 Task: Find connections with filter location Quart de Poblet with filter topic #lockdownwith filter profile language French with filter current company Qualcomm with filter school Mgm College Of Engineering & Technology with filter industry Musicians with filter service category SupportTechnical Writing with filter keywords title Teacher
Action: Mouse moved to (494, 61)
Screenshot: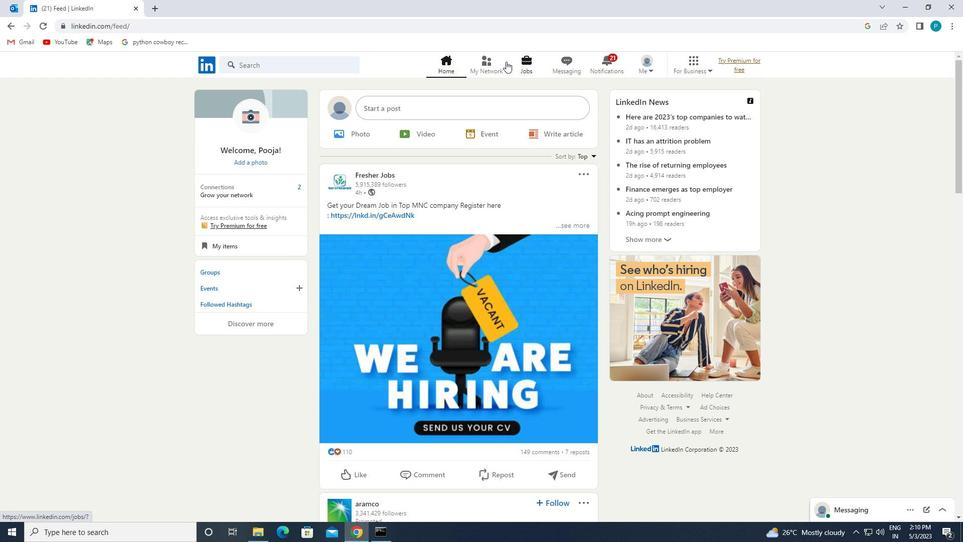 
Action: Mouse pressed left at (494, 61)
Screenshot: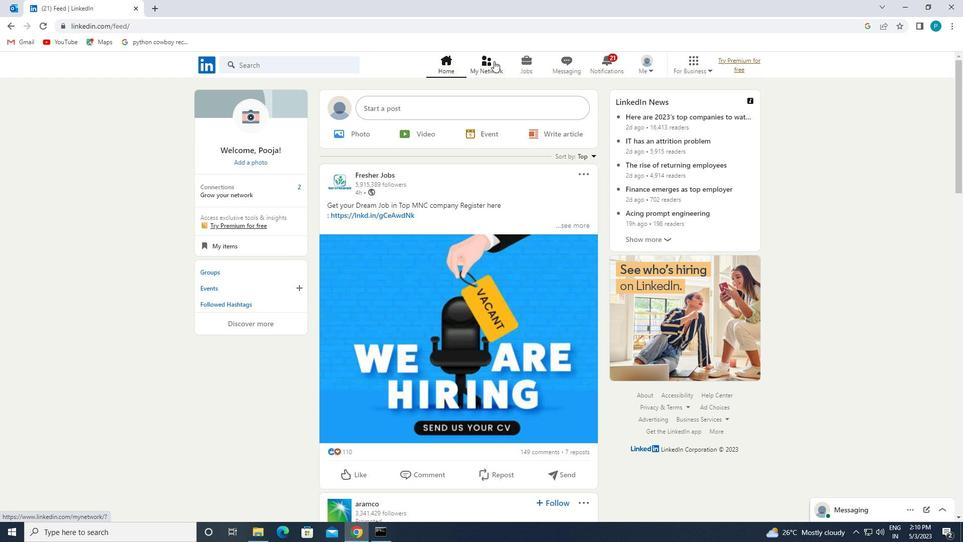 
Action: Mouse moved to (303, 124)
Screenshot: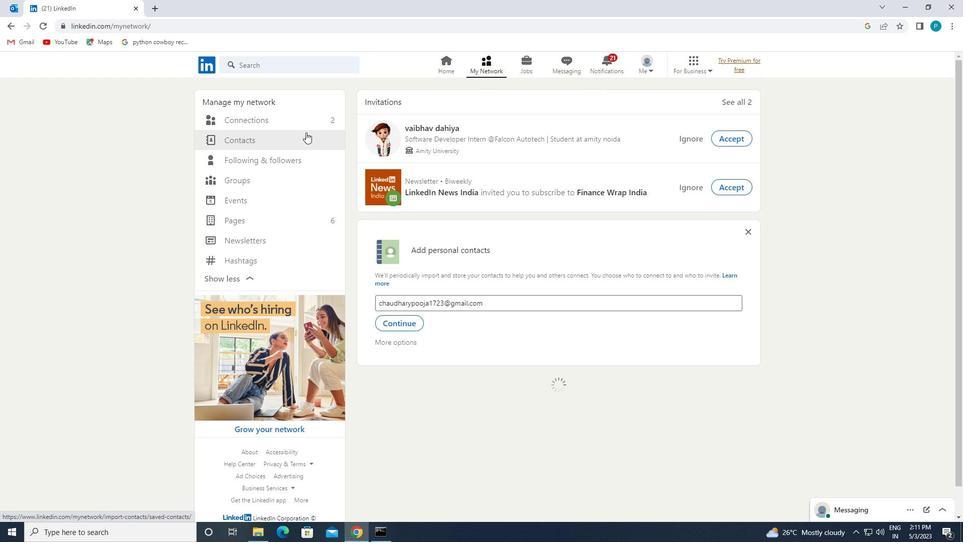
Action: Mouse pressed left at (303, 124)
Screenshot: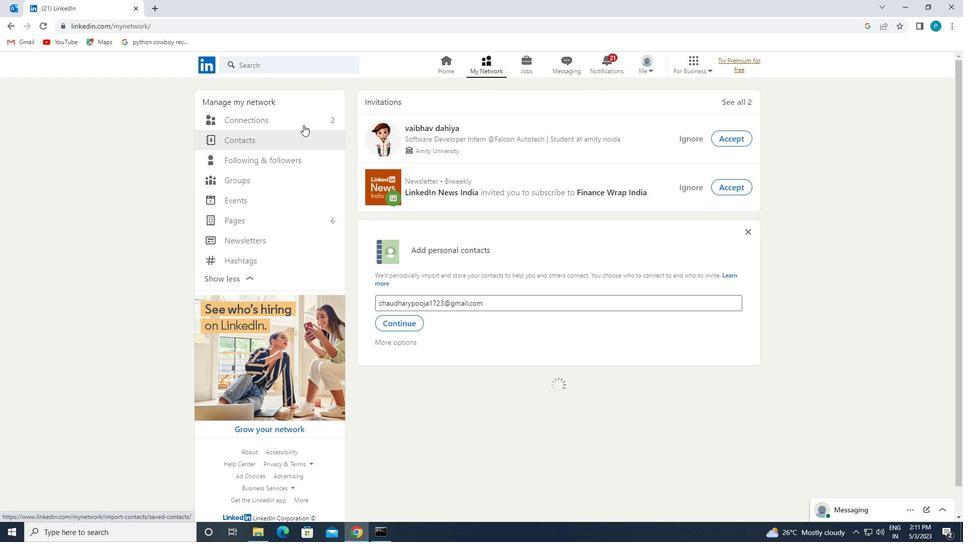 
Action: Mouse moved to (545, 116)
Screenshot: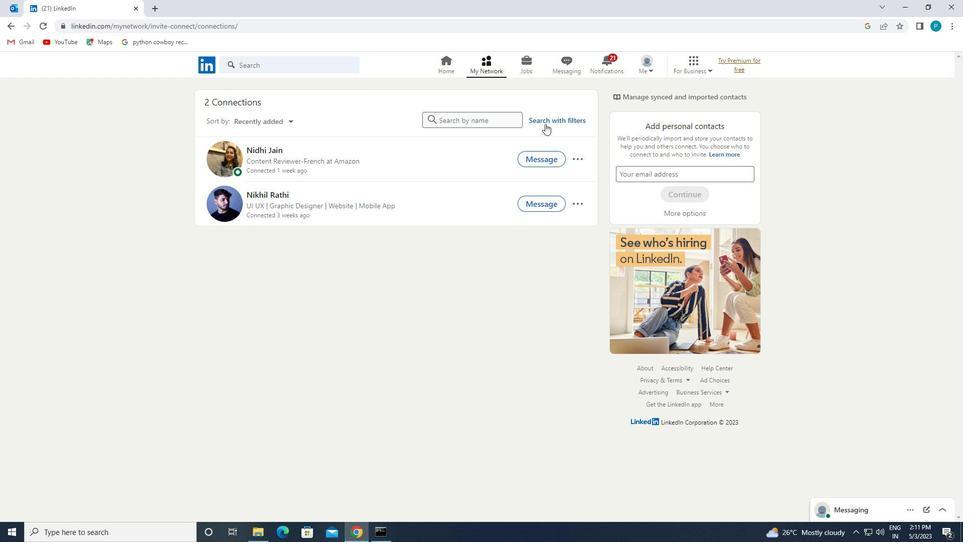 
Action: Mouse pressed left at (545, 116)
Screenshot: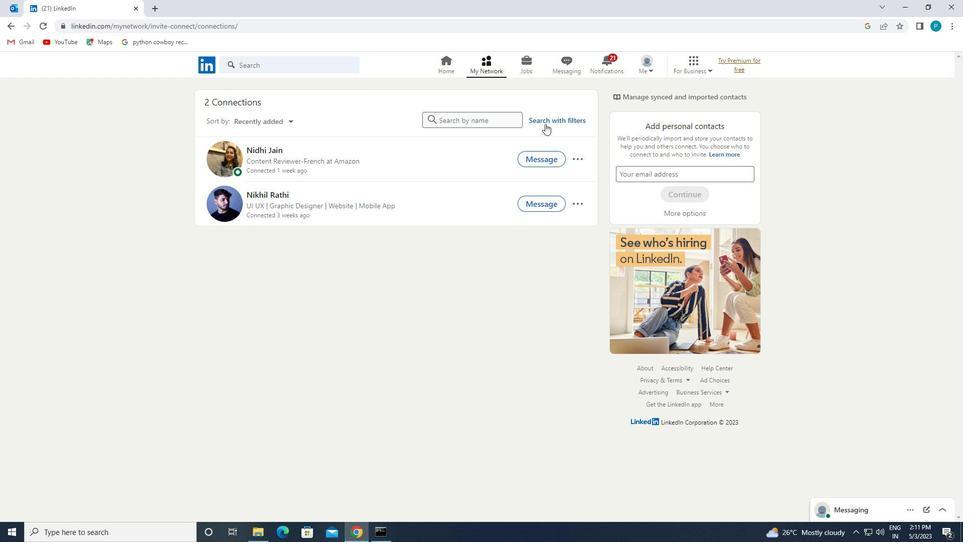 
Action: Mouse moved to (512, 96)
Screenshot: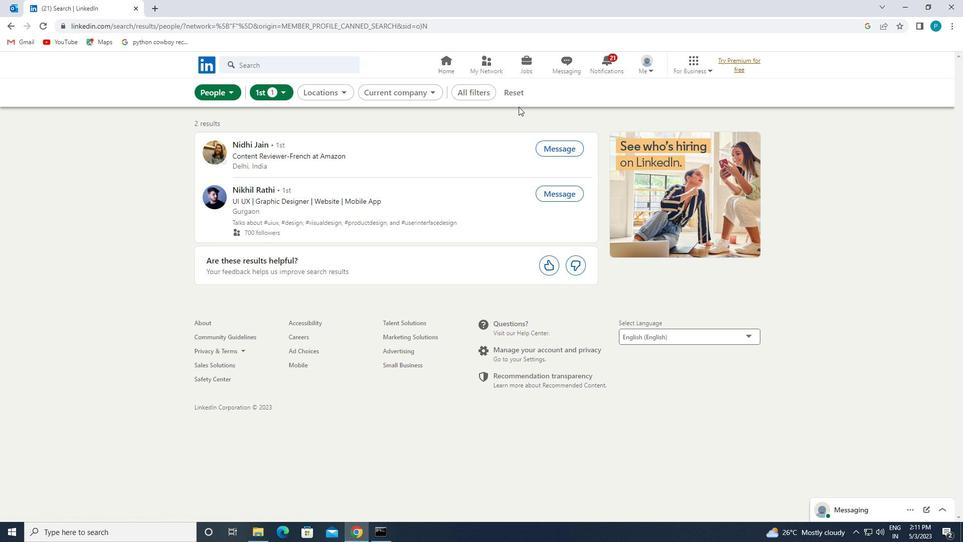 
Action: Mouse pressed left at (512, 96)
Screenshot: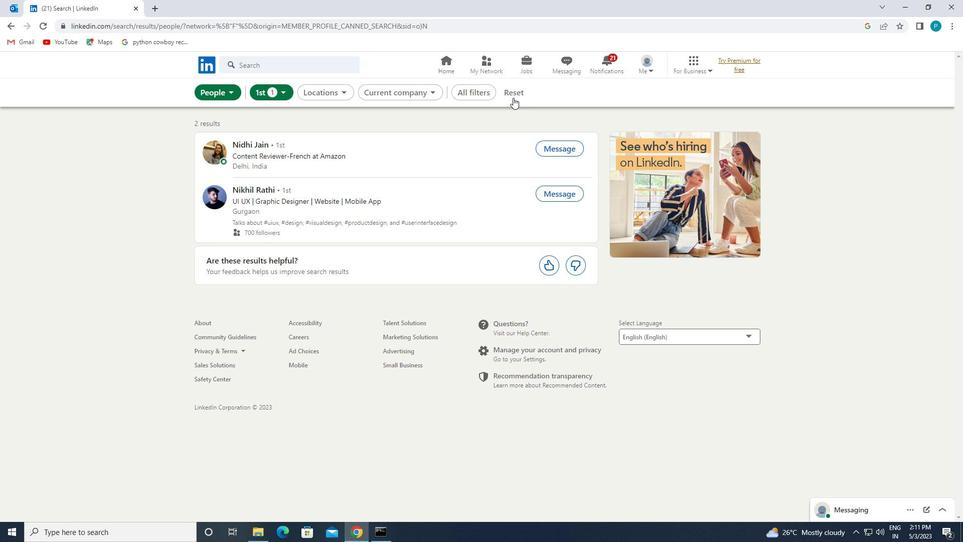 
Action: Mouse moved to (495, 98)
Screenshot: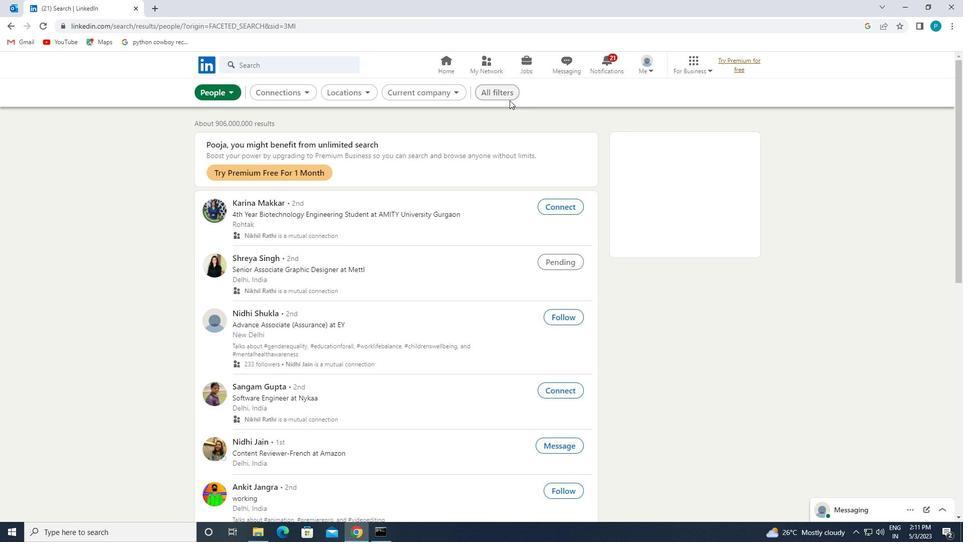 
Action: Mouse pressed left at (495, 98)
Screenshot: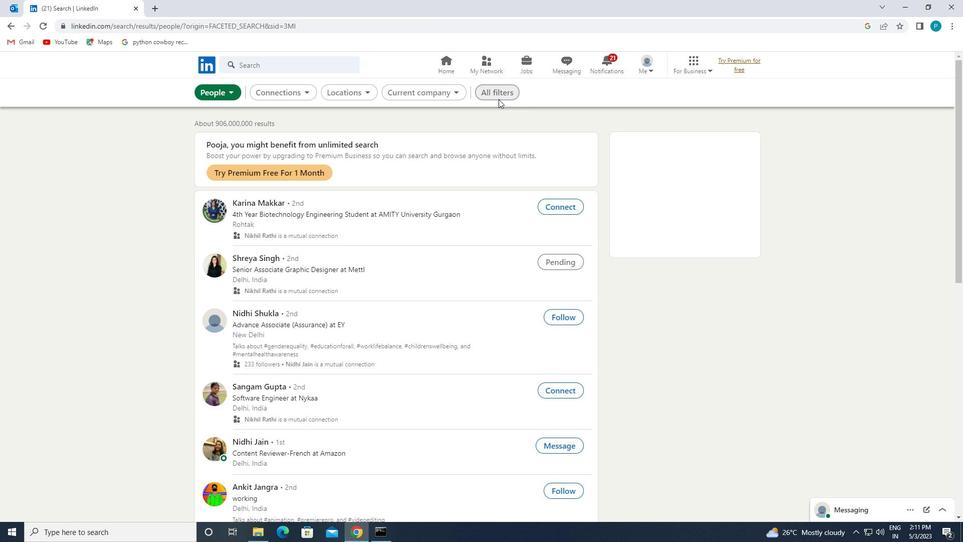 
Action: Mouse moved to (791, 288)
Screenshot: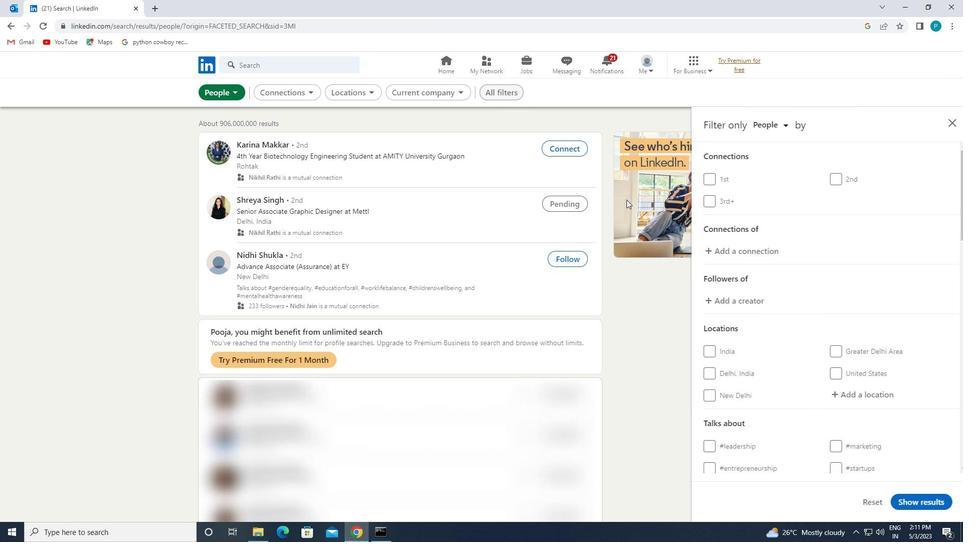 
Action: Mouse scrolled (791, 287) with delta (0, 0)
Screenshot: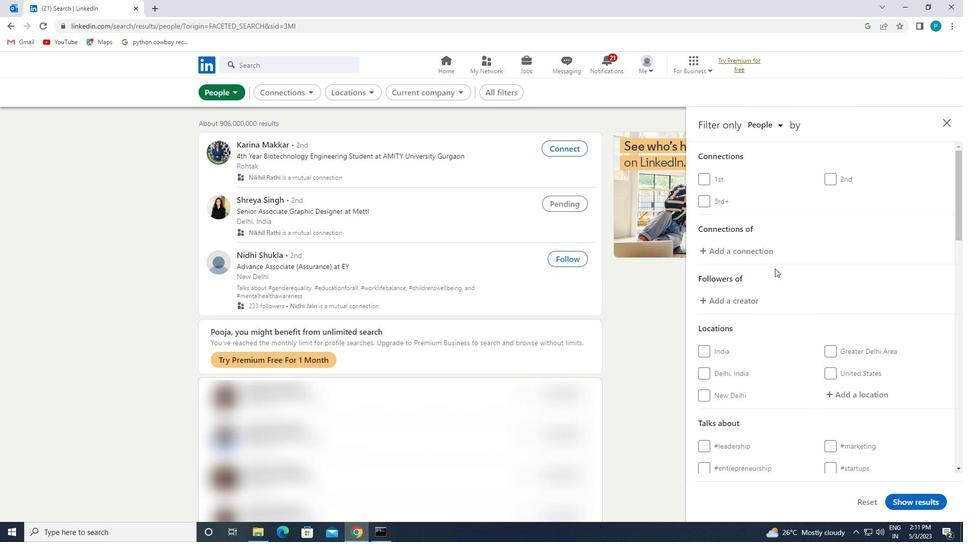 
Action: Mouse scrolled (791, 287) with delta (0, 0)
Screenshot: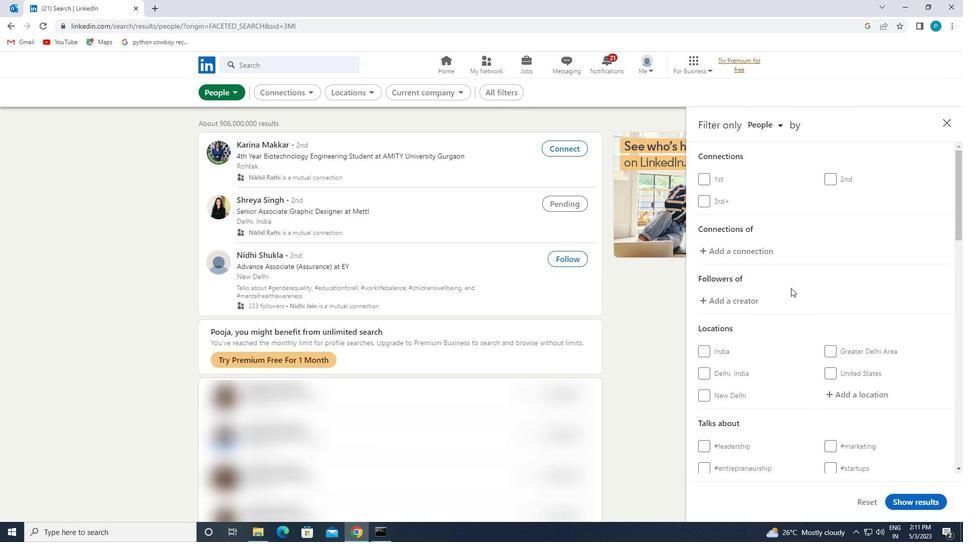 
Action: Mouse moved to (881, 293)
Screenshot: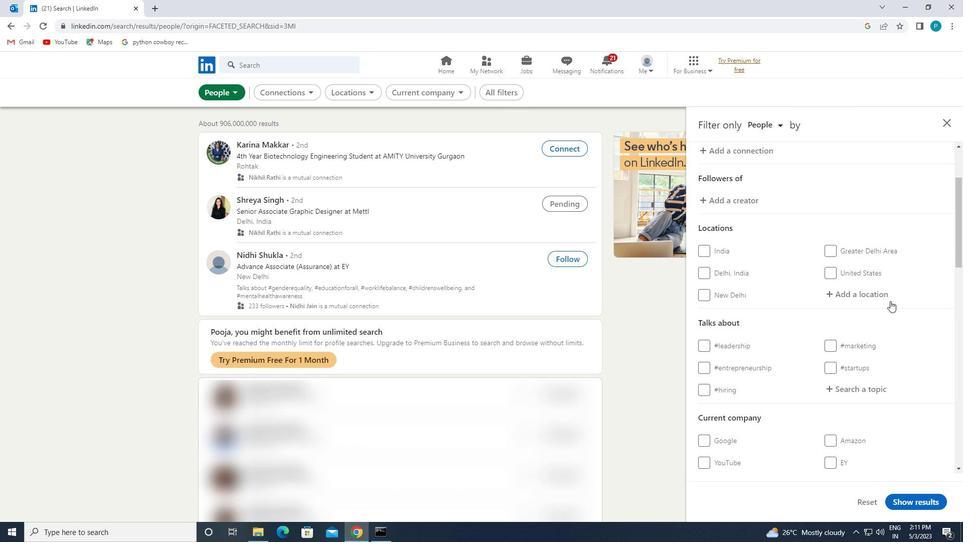 
Action: Mouse pressed left at (881, 293)
Screenshot: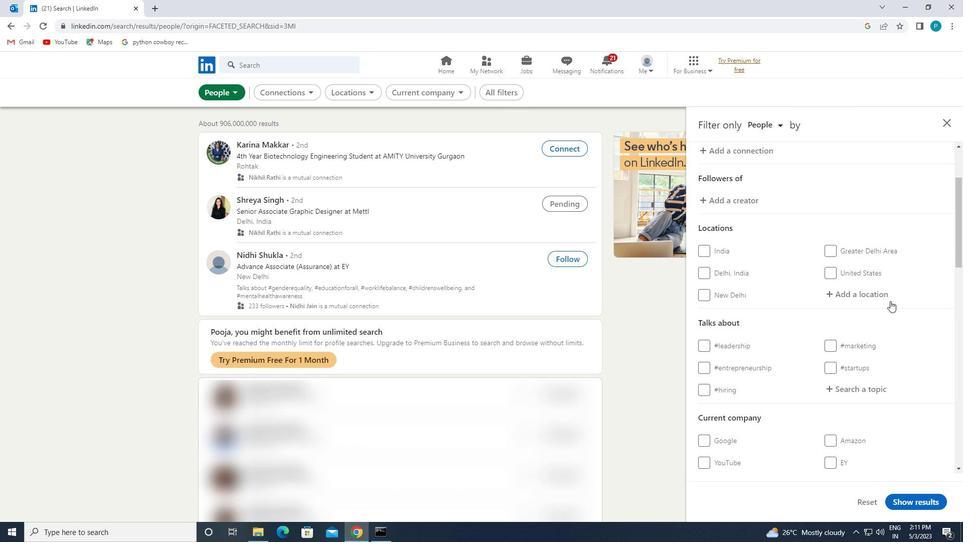 
Action: Mouse moved to (880, 293)
Screenshot: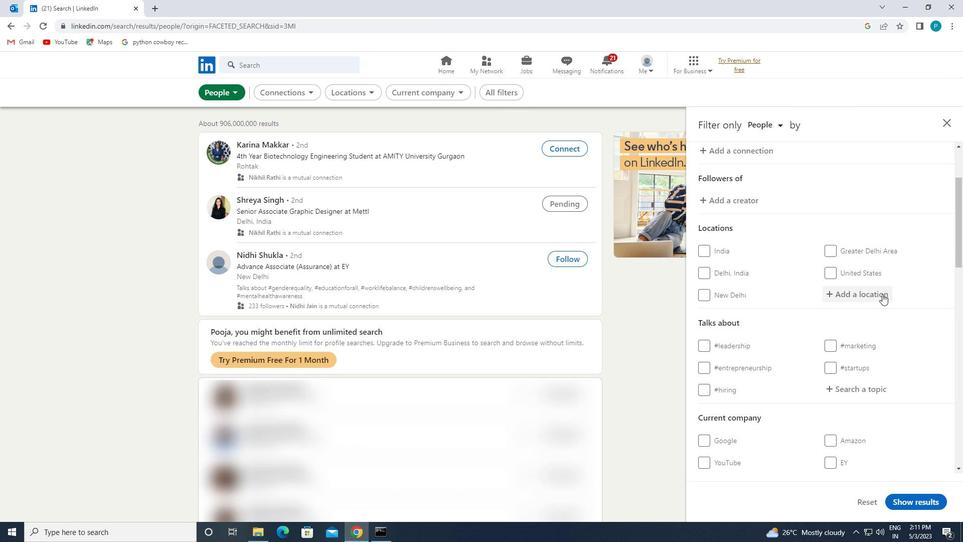 
Action: Key pressed <Key.caps_lock>q<Key.caps_lock>uart<Key.space>de<Key.space>p<Key.backspace><Key.caps_lock>p<Key.caps_lock>oblet<Key.enter>
Screenshot: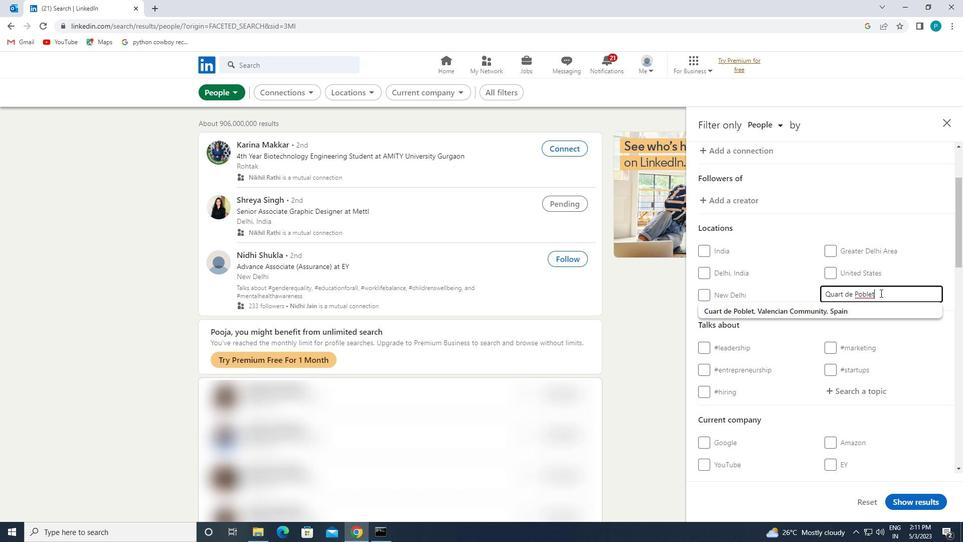
Action: Mouse moved to (876, 291)
Screenshot: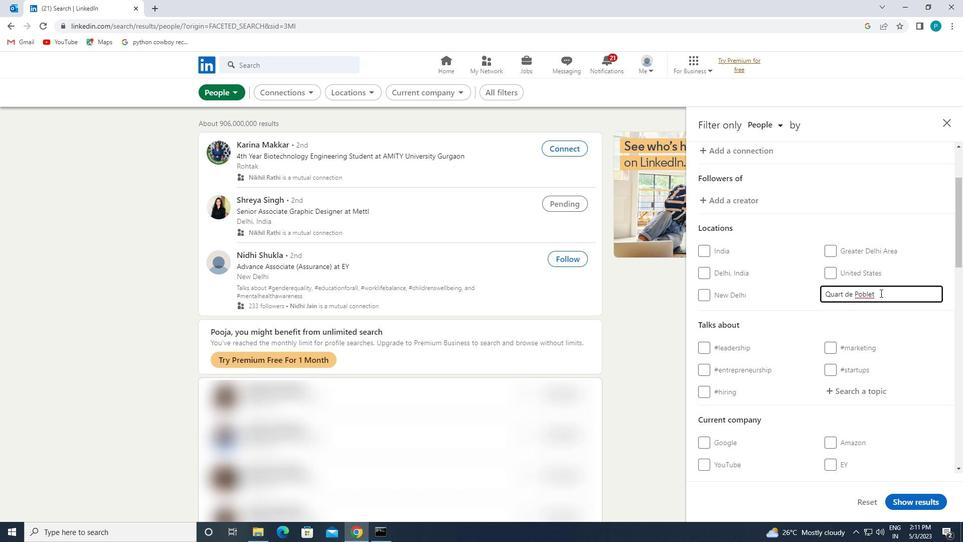 
Action: Mouse scrolled (876, 291) with delta (0, 0)
Screenshot: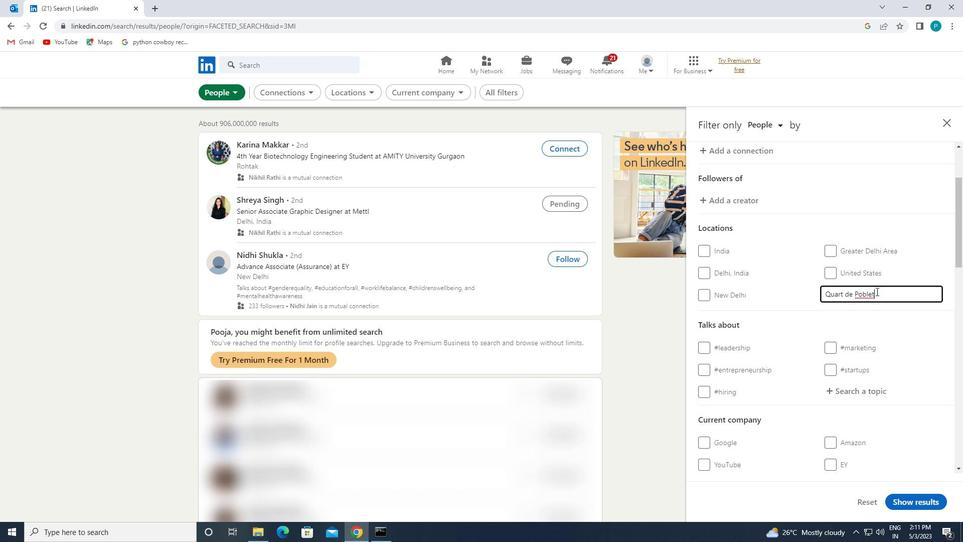 
Action: Mouse moved to (867, 348)
Screenshot: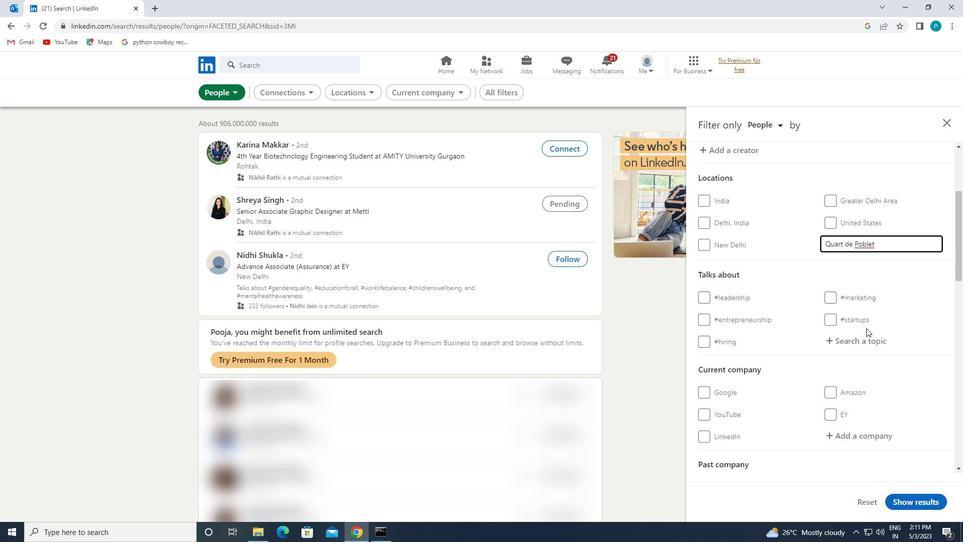 
Action: Mouse pressed left at (867, 348)
Screenshot: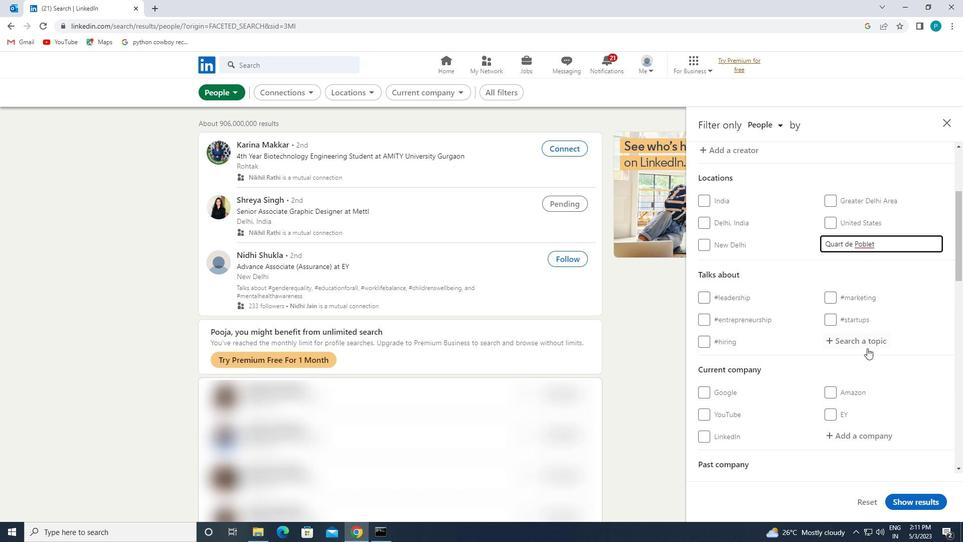 
Action: Key pressed <Key.shift><Key.shift><Key.shift>#LOCKDOWN
Screenshot: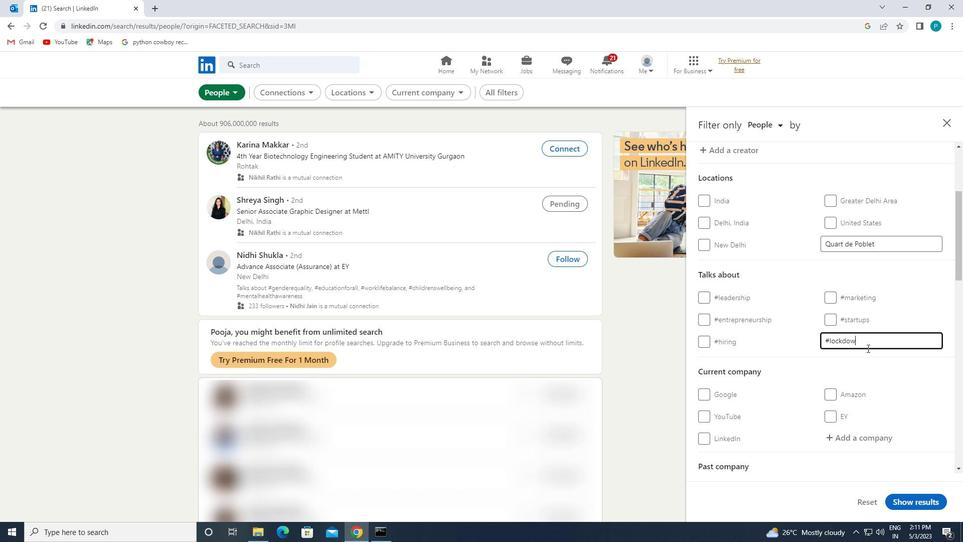 
Action: Mouse moved to (916, 380)
Screenshot: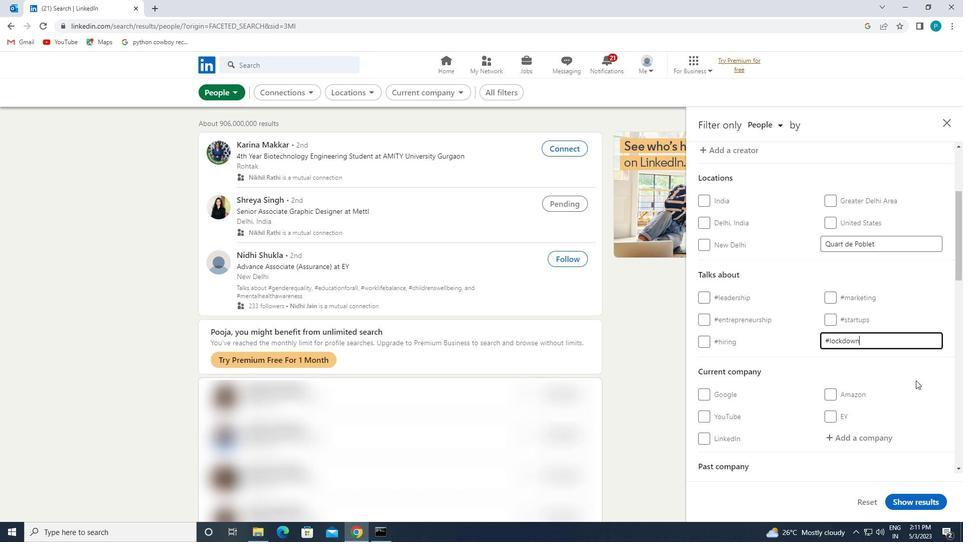 
Action: Mouse scrolled (916, 379) with delta (0, 0)
Screenshot: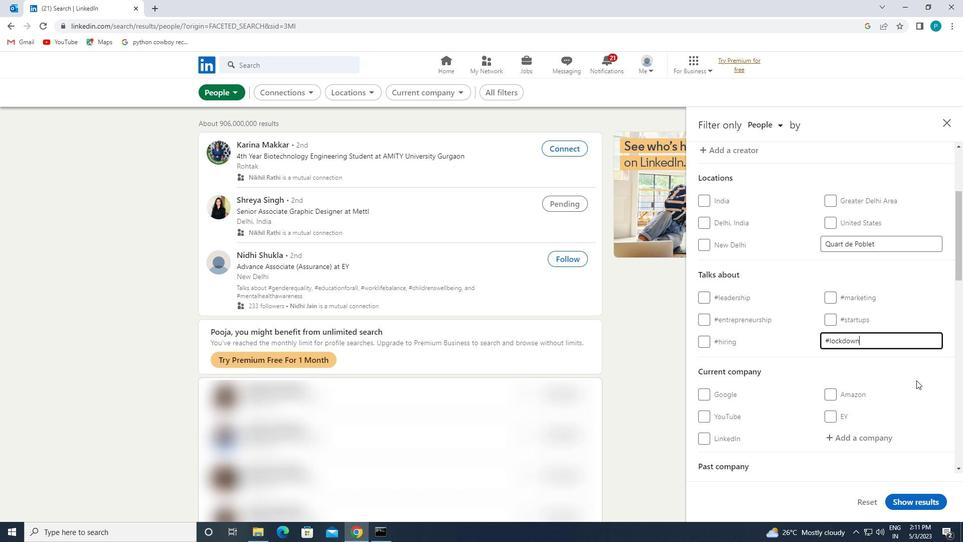 
Action: Mouse scrolled (916, 379) with delta (0, 0)
Screenshot: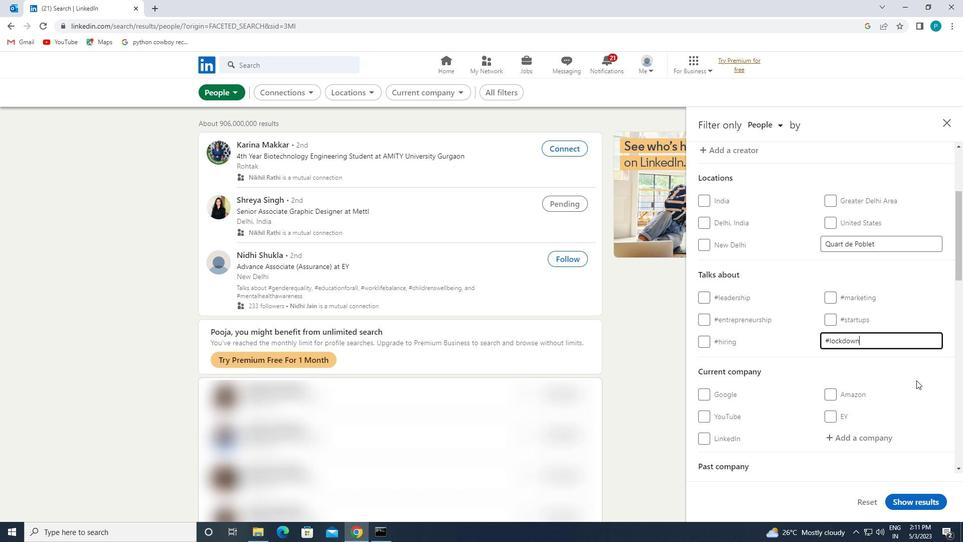 
Action: Mouse scrolled (916, 379) with delta (0, 0)
Screenshot: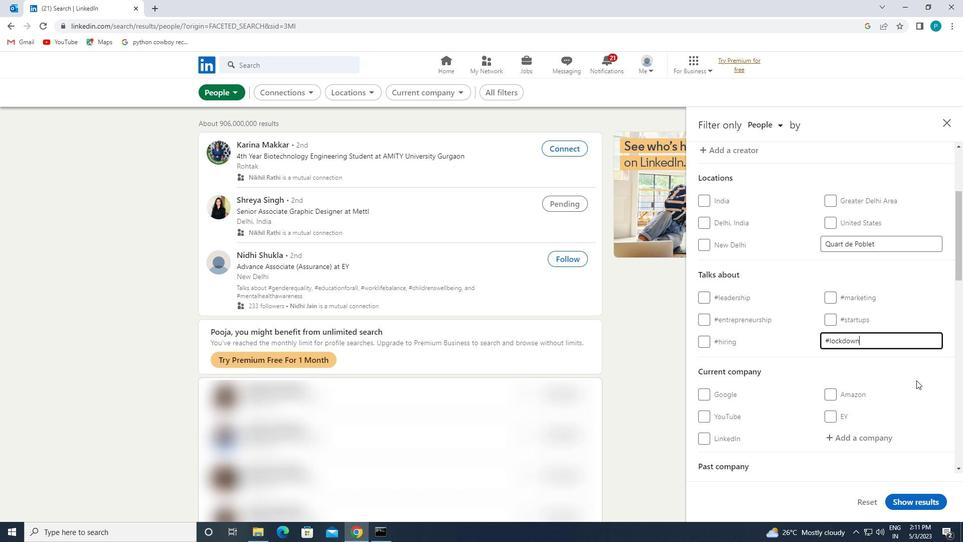 
Action: Mouse scrolled (916, 379) with delta (0, 0)
Screenshot: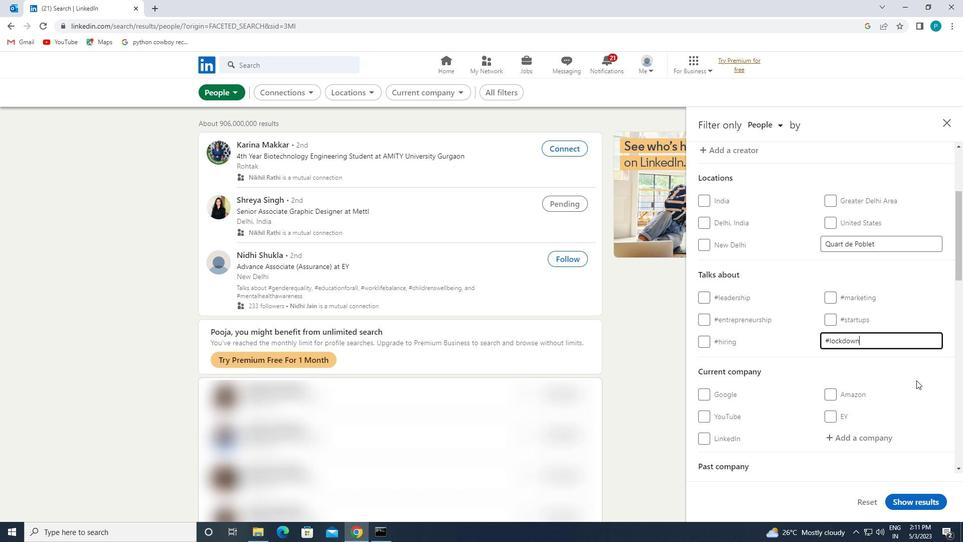 
Action: Mouse moved to (915, 379)
Screenshot: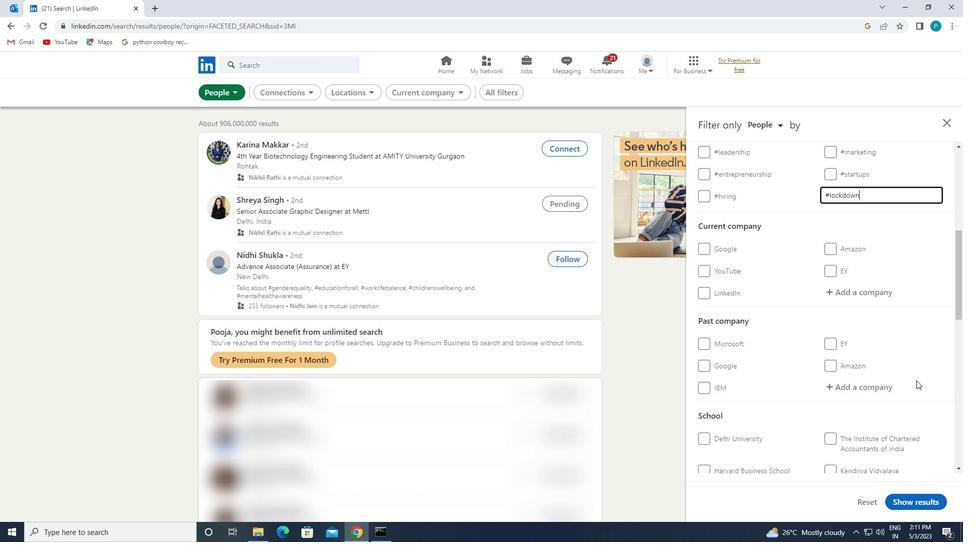 
Action: Mouse scrolled (915, 378) with delta (0, 0)
Screenshot: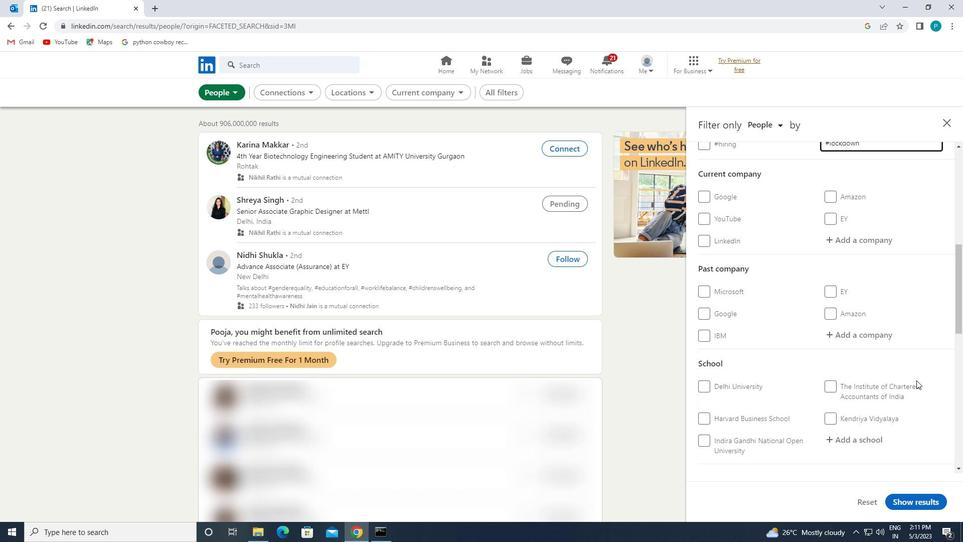 
Action: Mouse scrolled (915, 378) with delta (0, 0)
Screenshot: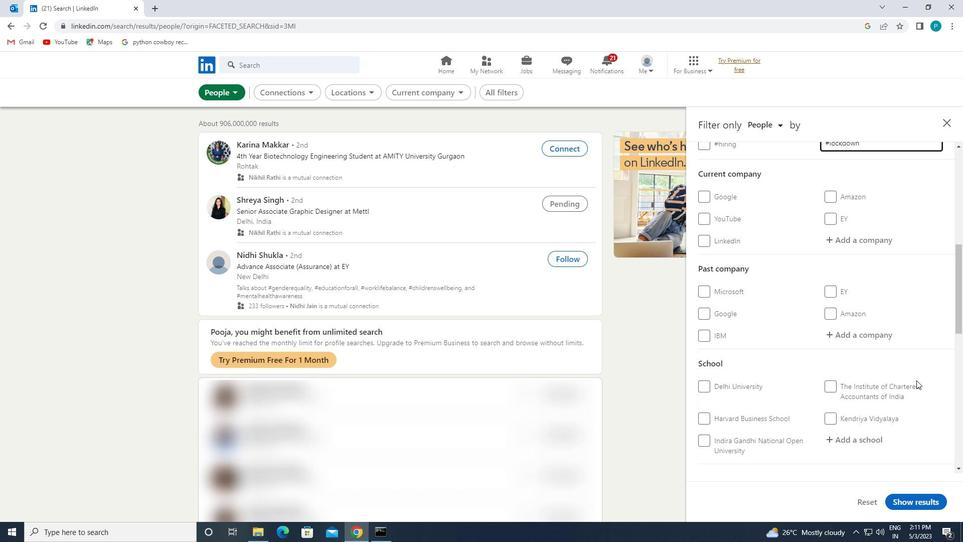
Action: Mouse scrolled (915, 378) with delta (0, 0)
Screenshot: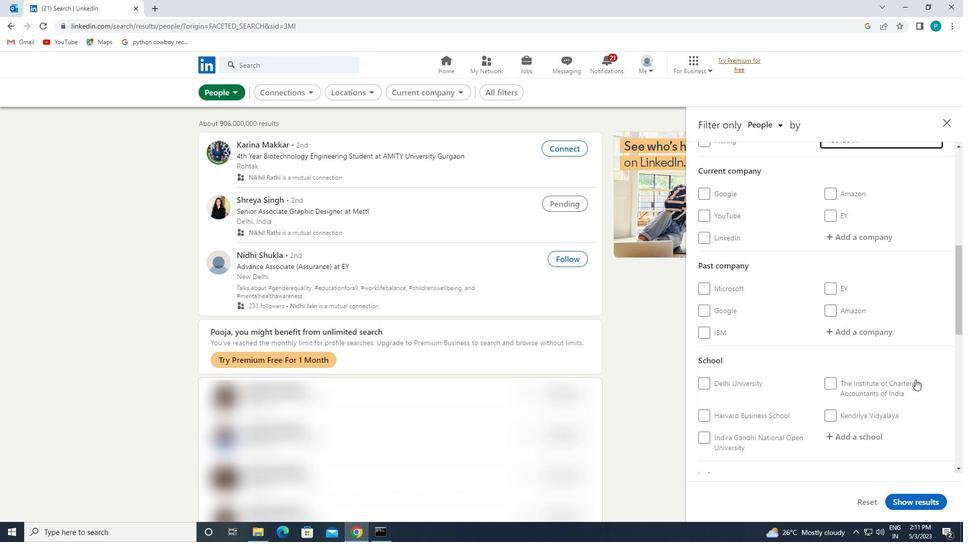 
Action: Mouse scrolled (915, 378) with delta (0, 0)
Screenshot: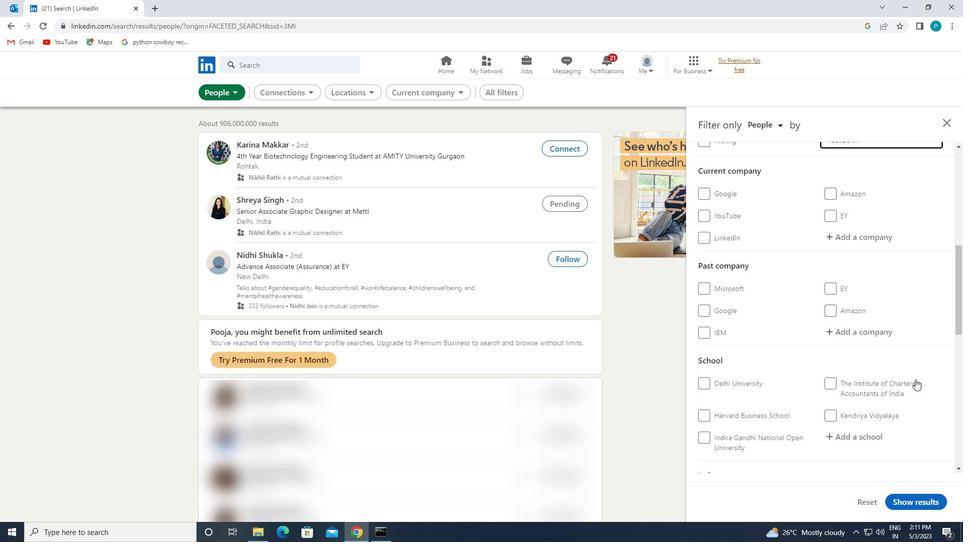 
Action: Mouse moved to (872, 357)
Screenshot: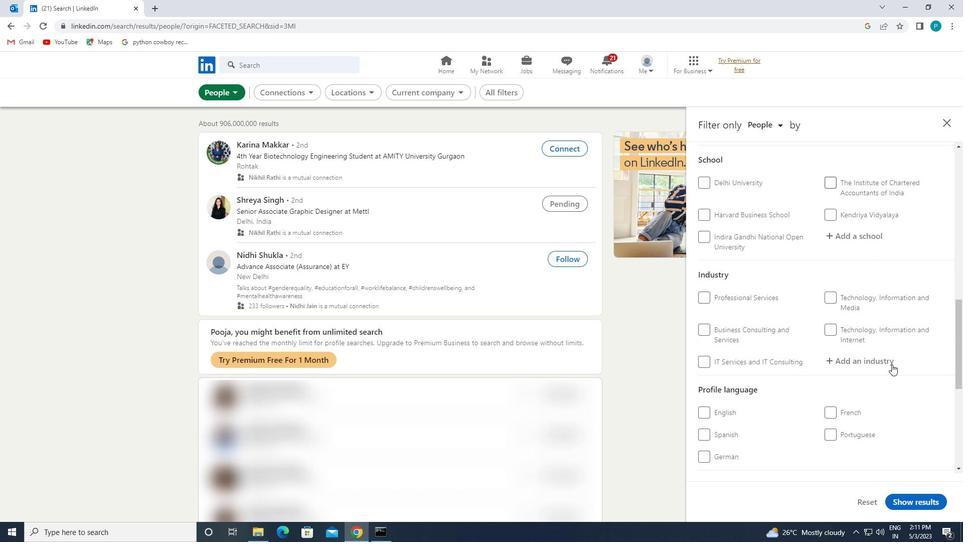 
Action: Mouse scrolled (872, 356) with delta (0, 0)
Screenshot: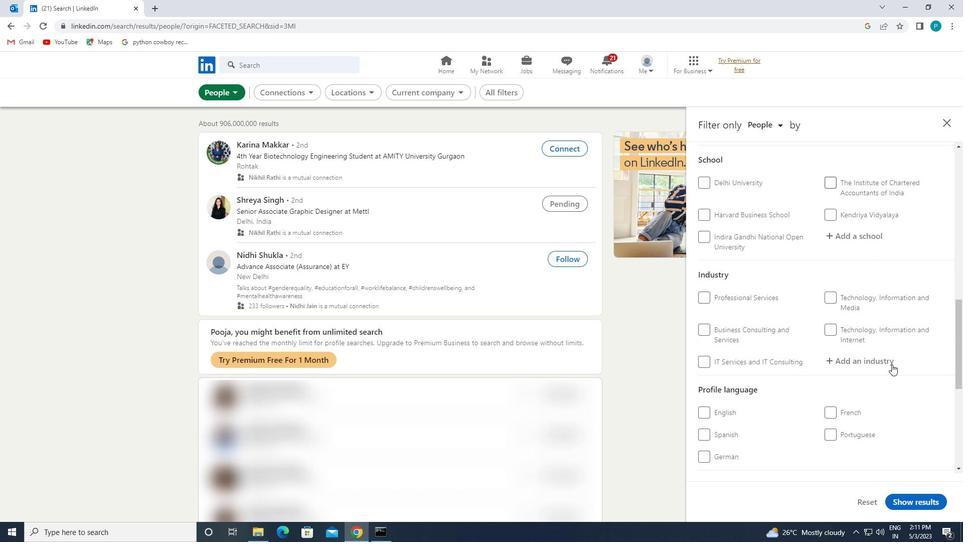 
Action: Mouse moved to (841, 366)
Screenshot: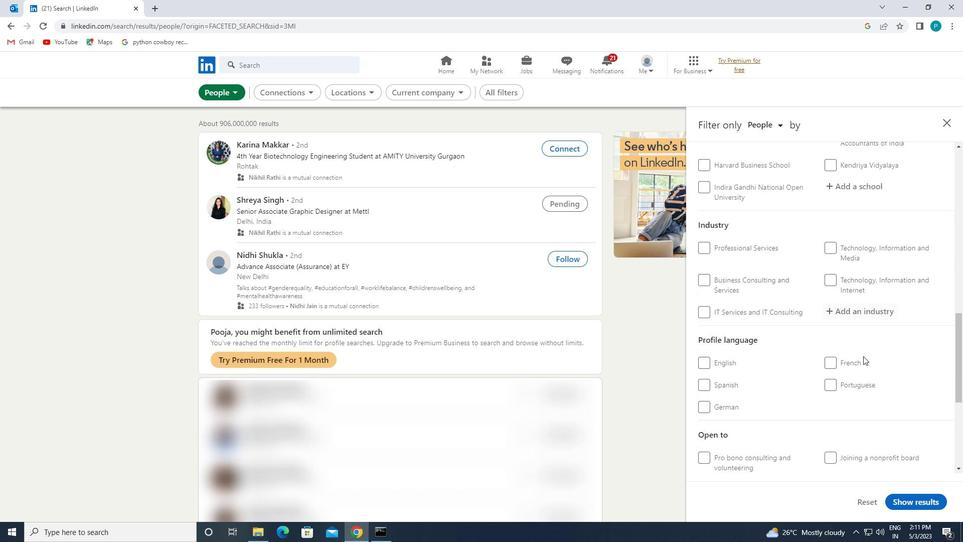 
Action: Mouse pressed left at (841, 366)
Screenshot: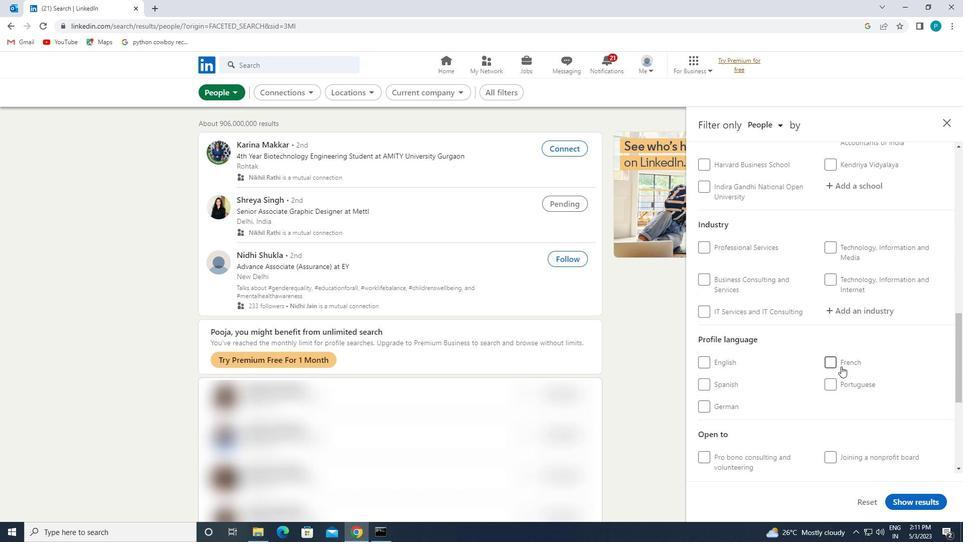 
Action: Mouse moved to (939, 337)
Screenshot: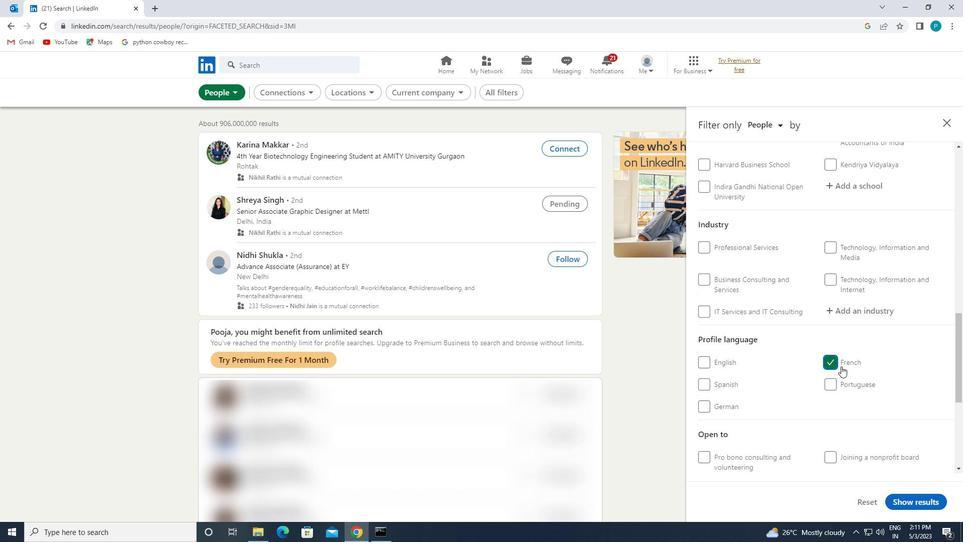 
Action: Mouse scrolled (939, 337) with delta (0, 0)
Screenshot: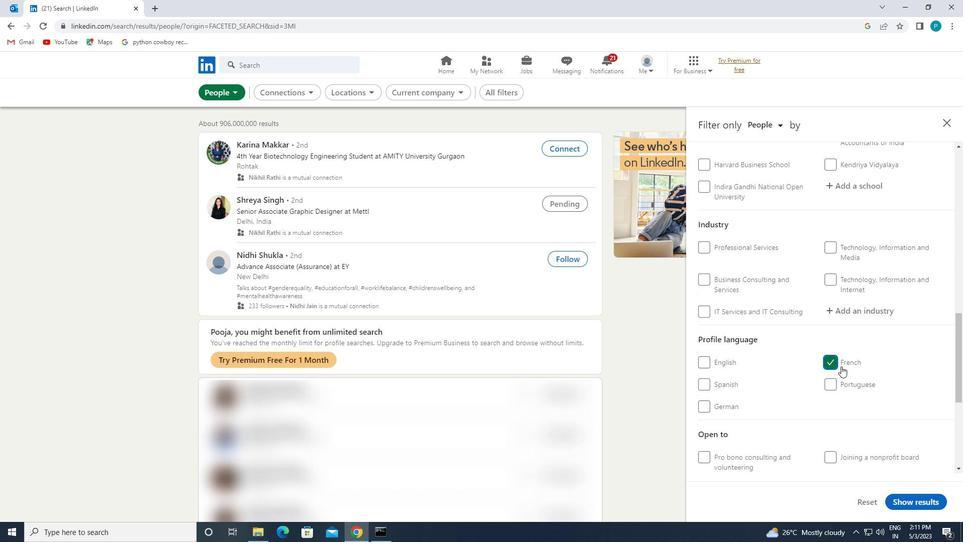 
Action: Mouse scrolled (939, 337) with delta (0, 0)
Screenshot: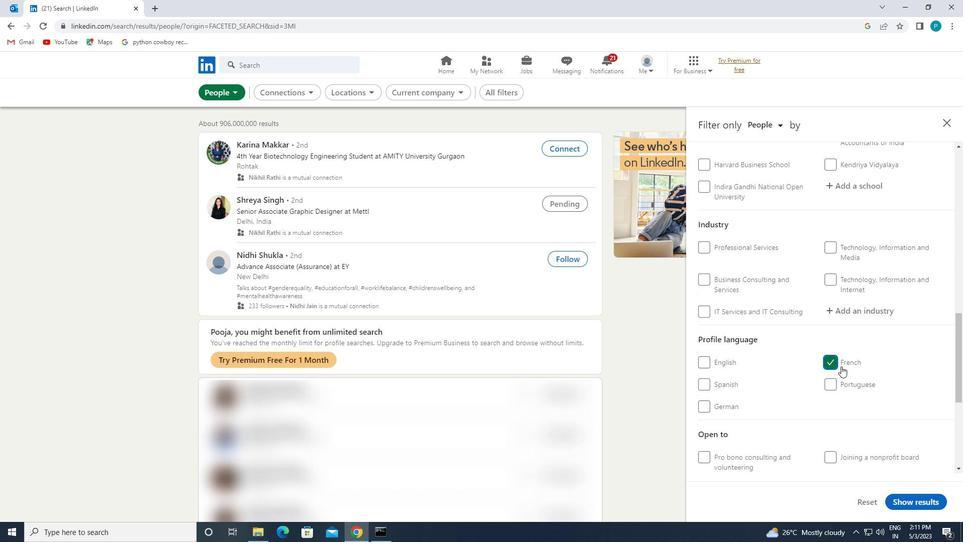 
Action: Mouse moved to (939, 336)
Screenshot: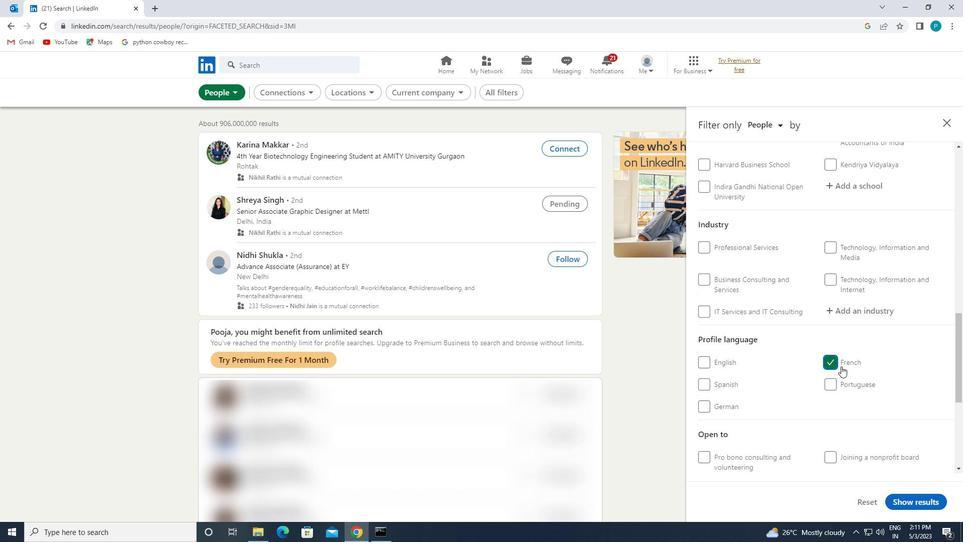 
Action: Mouse scrolled (939, 337) with delta (0, 0)
Screenshot: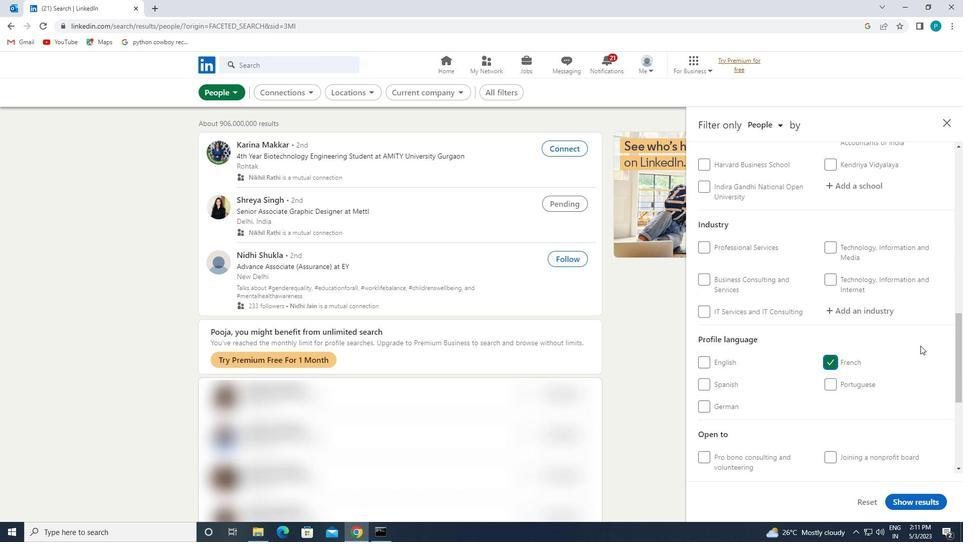 
Action: Mouse scrolled (939, 337) with delta (0, 0)
Screenshot: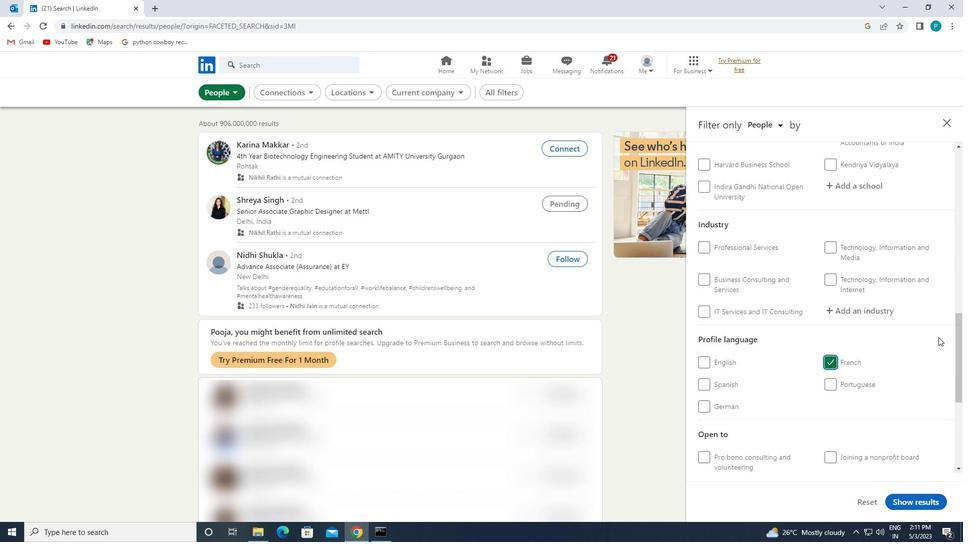 
Action: Mouse moved to (913, 318)
Screenshot: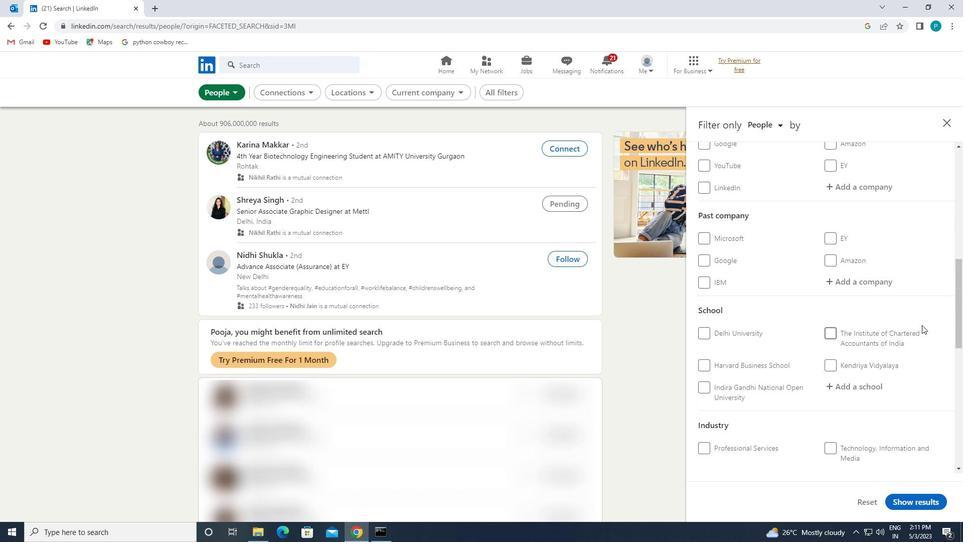 
Action: Mouse scrolled (913, 318) with delta (0, 0)
Screenshot: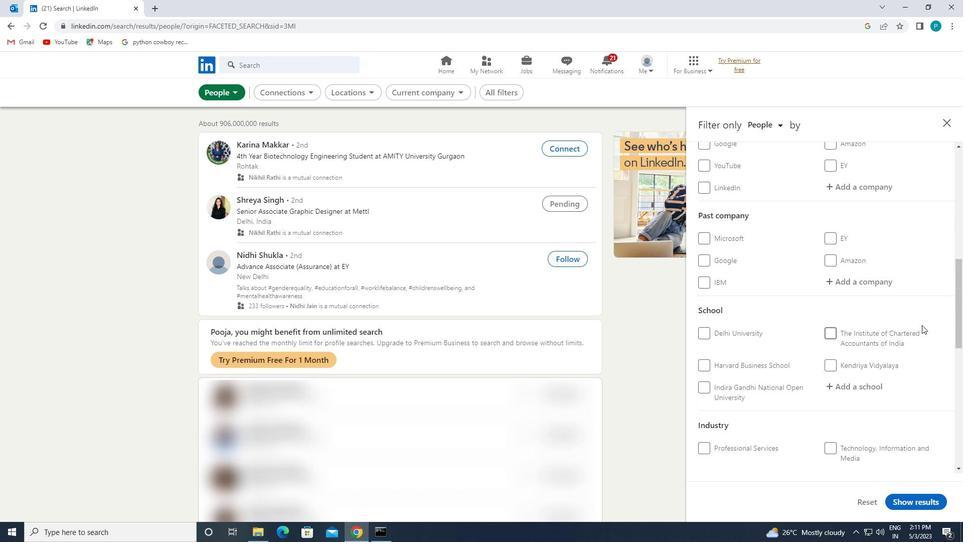 
Action: Mouse moved to (912, 318)
Screenshot: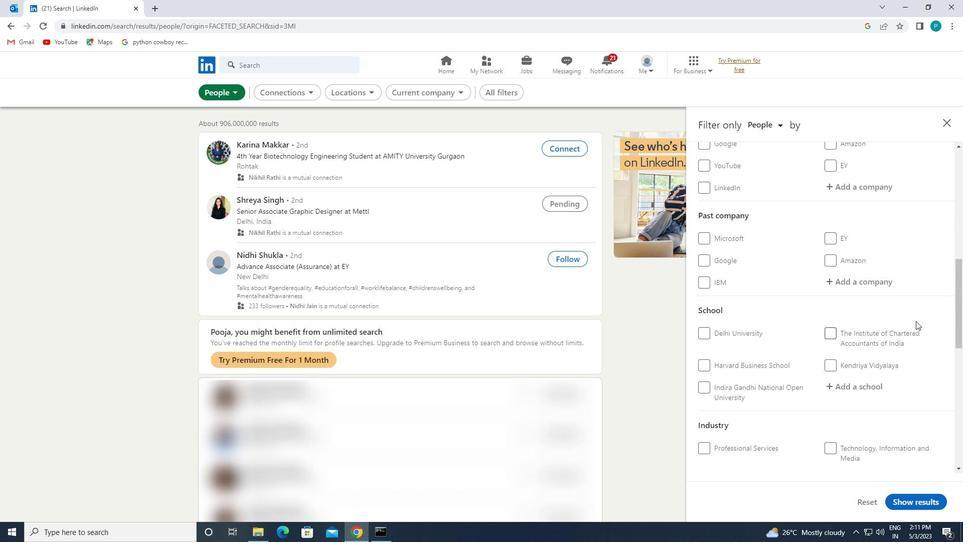 
Action: Mouse scrolled (912, 318) with delta (0, 0)
Screenshot: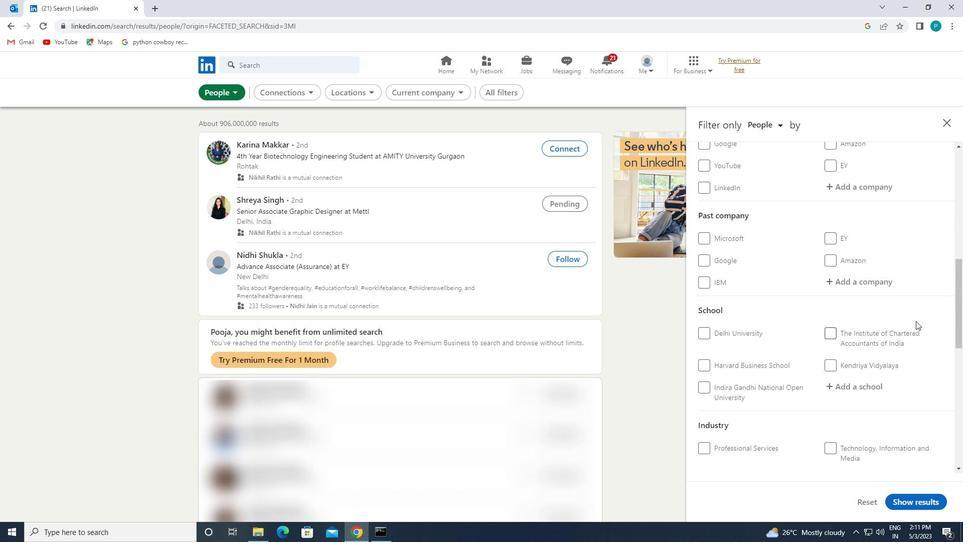 
Action: Mouse moved to (882, 291)
Screenshot: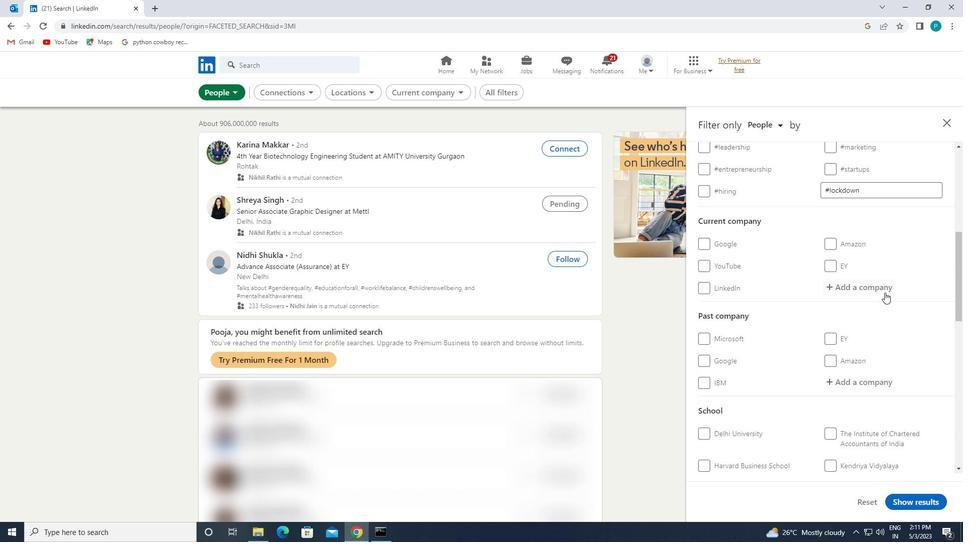 
Action: Mouse pressed left at (882, 291)
Screenshot: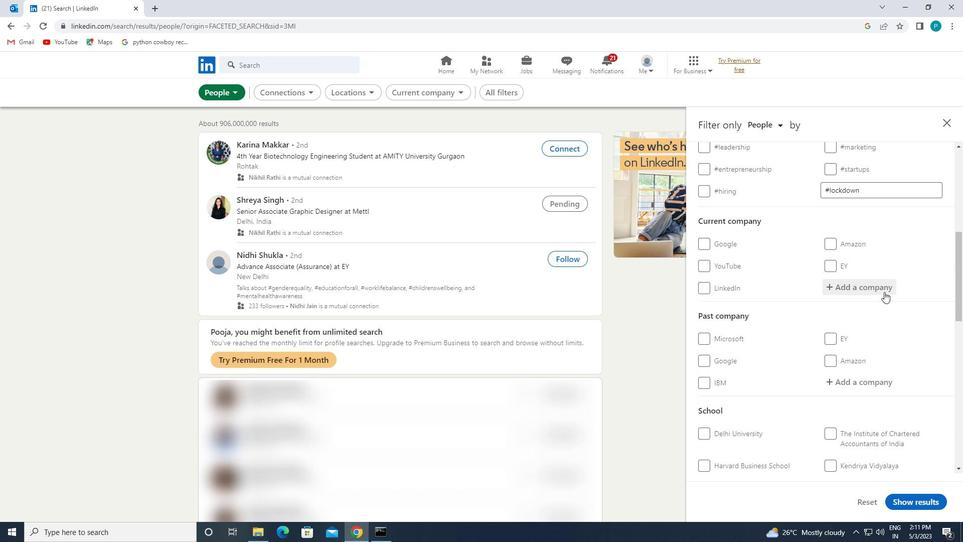 
Action: Key pressed <Key.caps_lock>Q<Key.caps_lock>
Screenshot: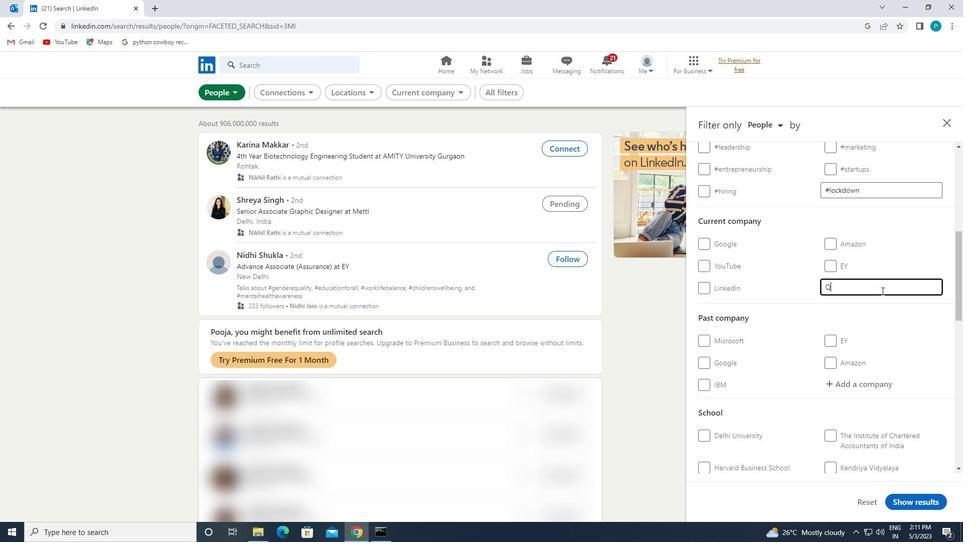 
Action: Mouse moved to (828, 327)
Screenshot: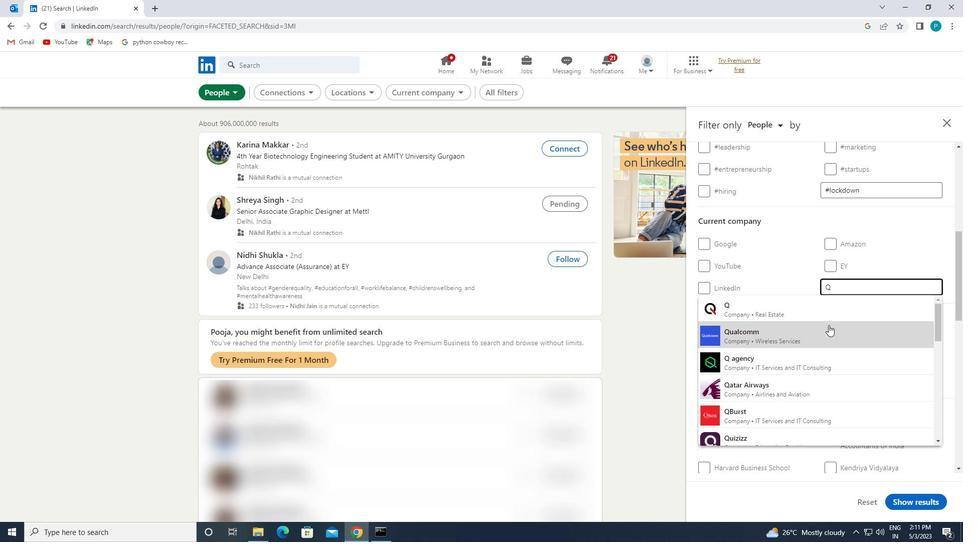 
Action: Mouse pressed left at (828, 327)
Screenshot: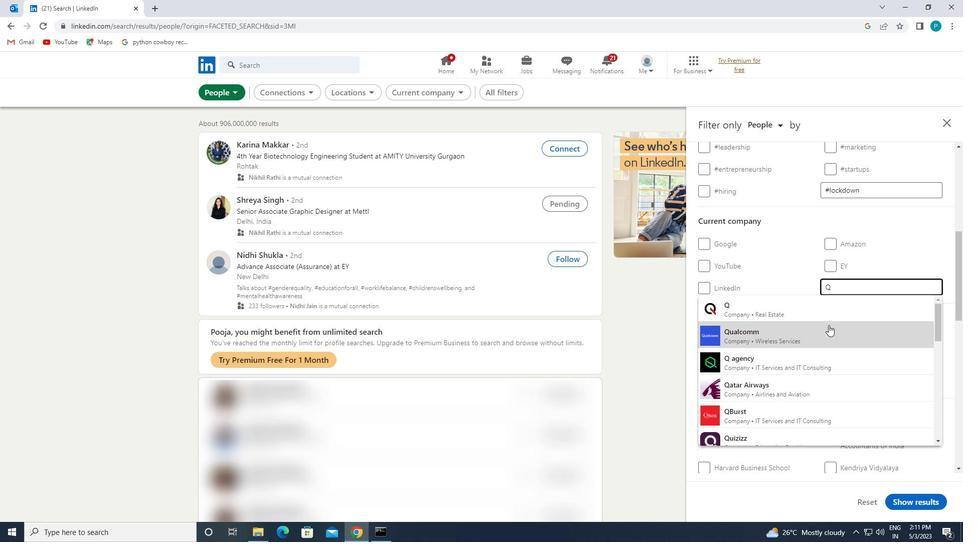 
Action: Mouse scrolled (828, 326) with delta (0, 0)
Screenshot: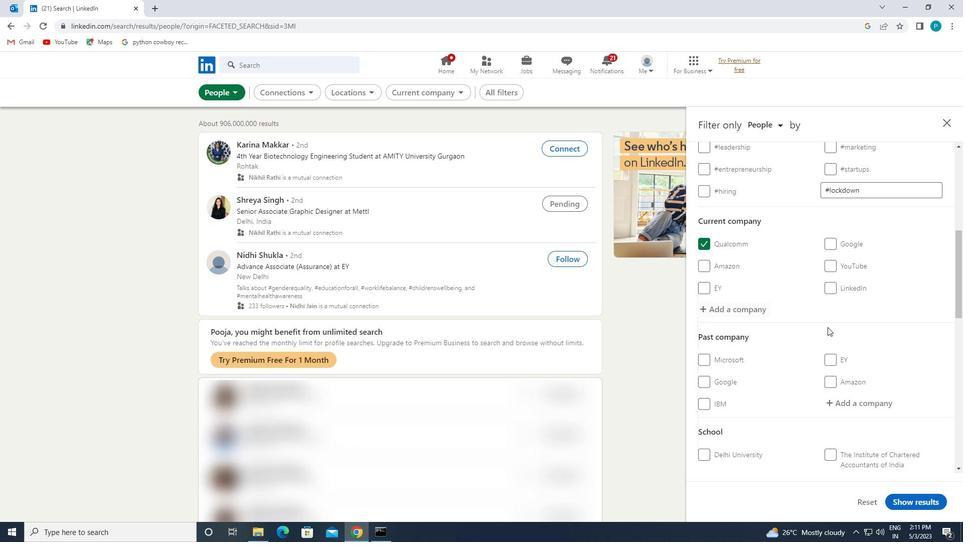 
Action: Mouse scrolled (828, 326) with delta (0, 0)
Screenshot: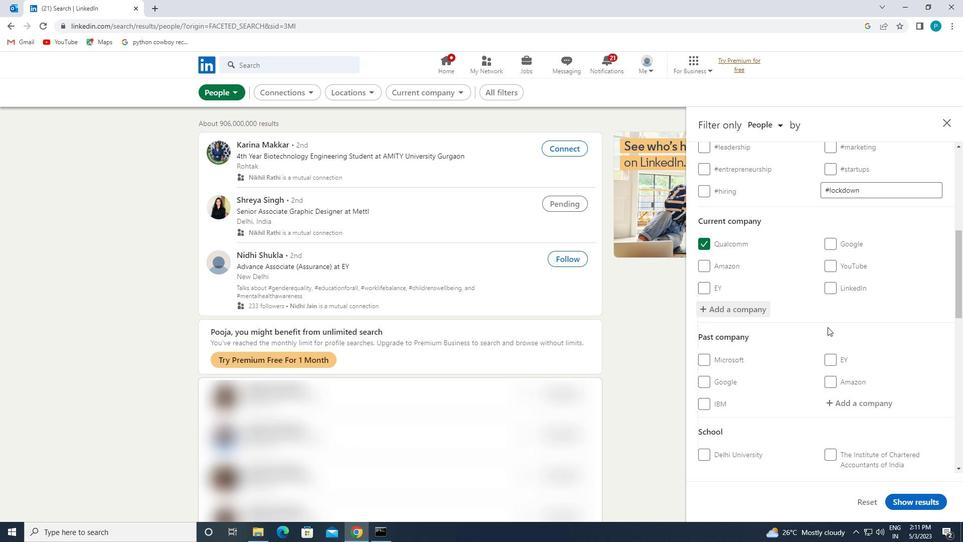 
Action: Mouse scrolled (828, 326) with delta (0, 0)
Screenshot: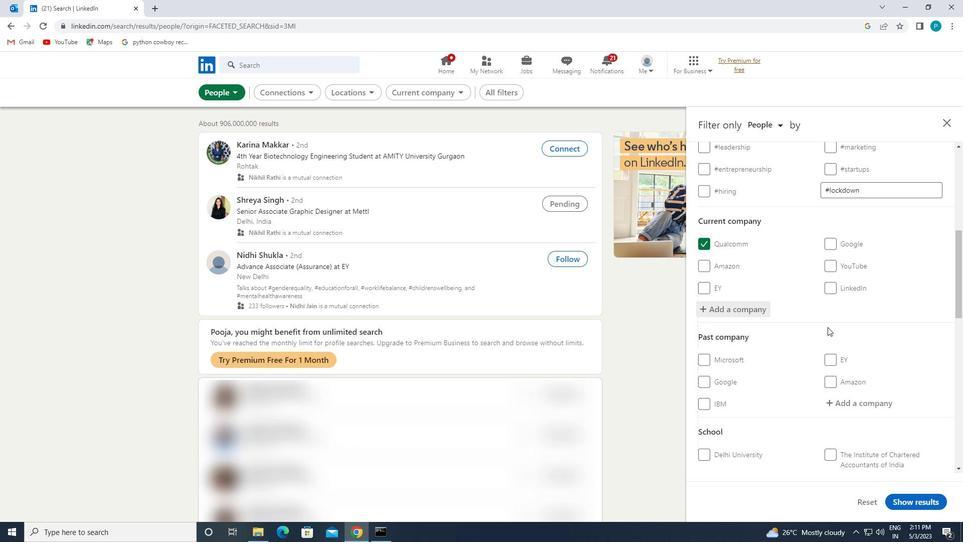 
Action: Mouse moved to (828, 328)
Screenshot: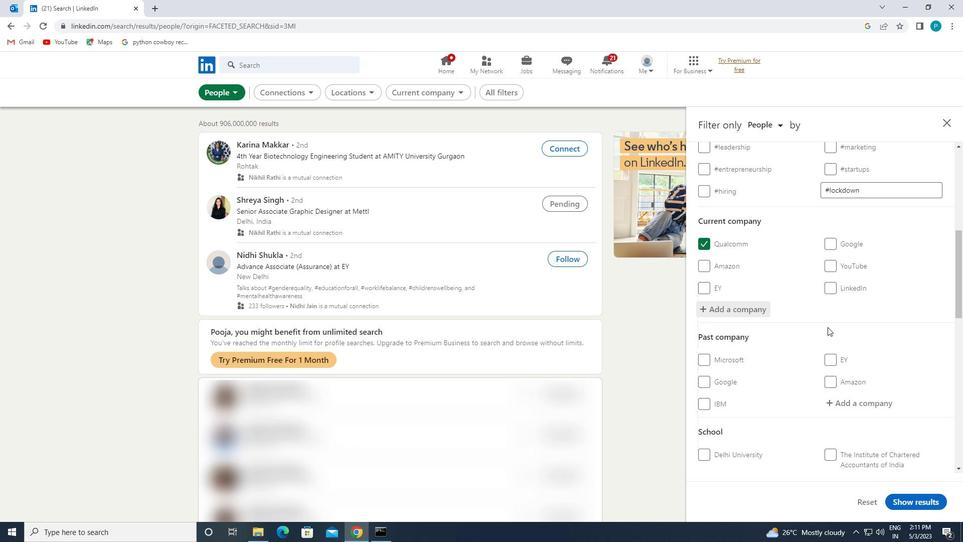 
Action: Mouse scrolled (828, 328) with delta (0, 0)
Screenshot: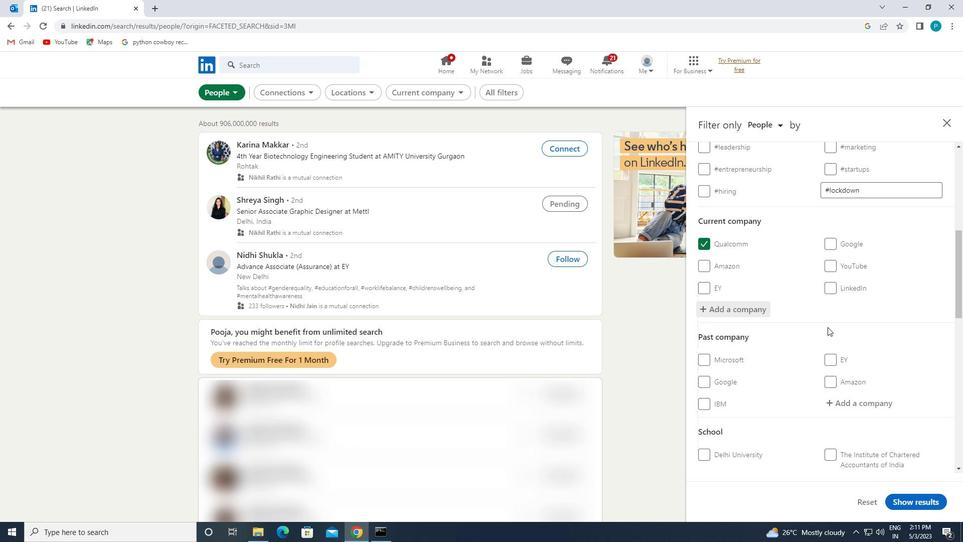 
Action: Mouse moved to (836, 313)
Screenshot: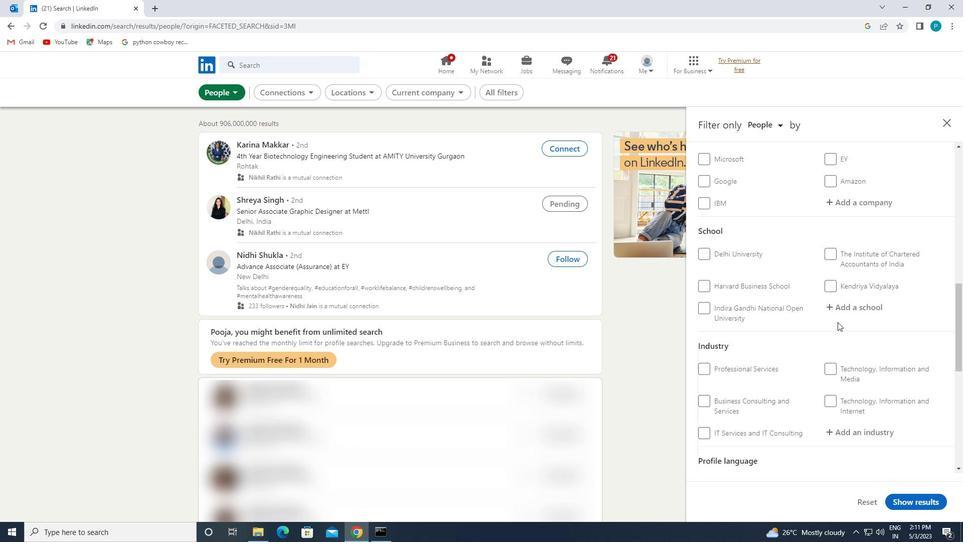
Action: Mouse pressed left at (836, 313)
Screenshot: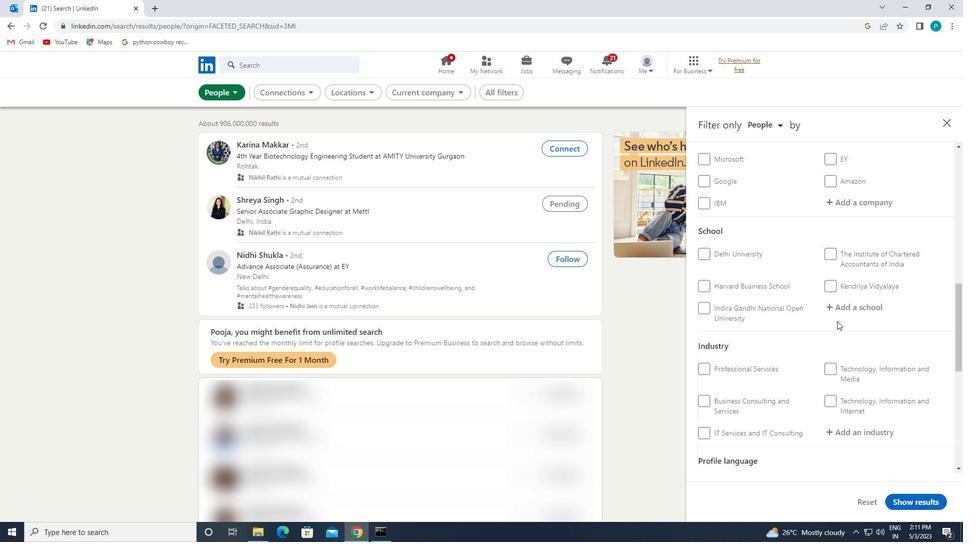 
Action: Key pressed <Key.caps_lock>M<Key.caps_lock>GM
Screenshot: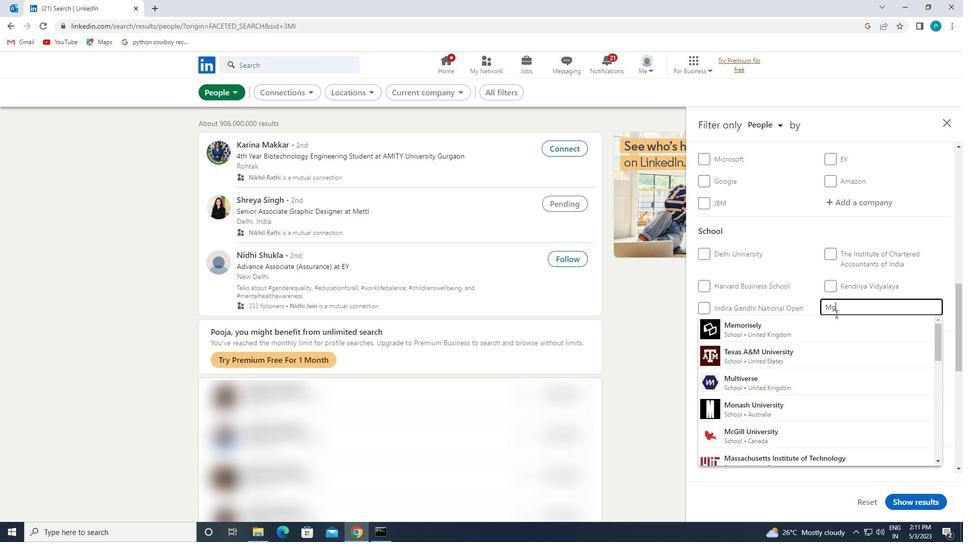 
Action: Mouse moved to (814, 353)
Screenshot: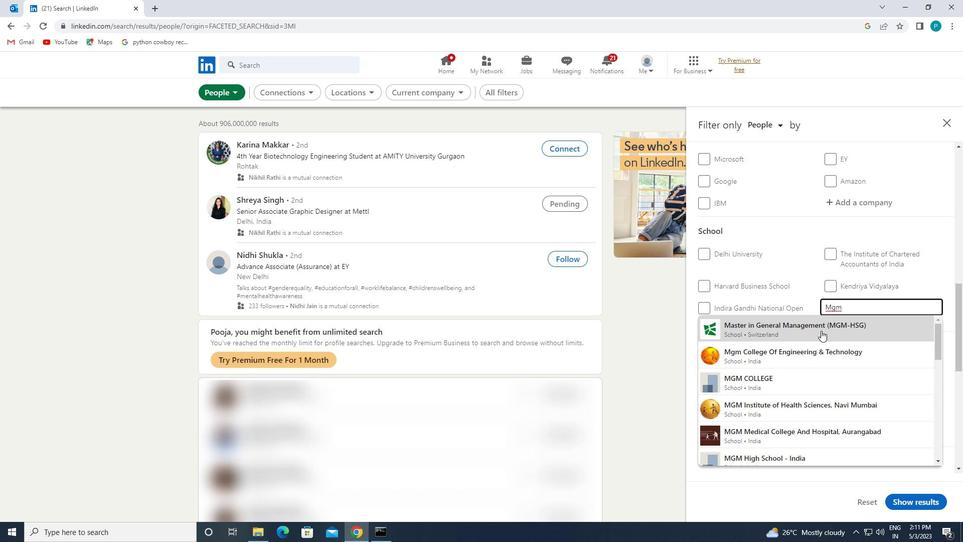 
Action: Mouse pressed left at (814, 353)
Screenshot: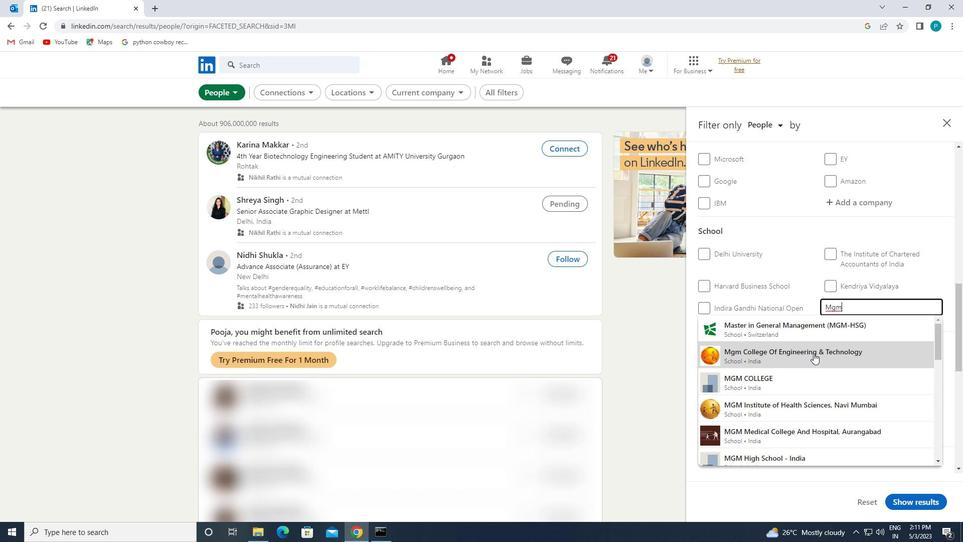 
Action: Mouse scrolled (814, 352) with delta (0, 0)
Screenshot: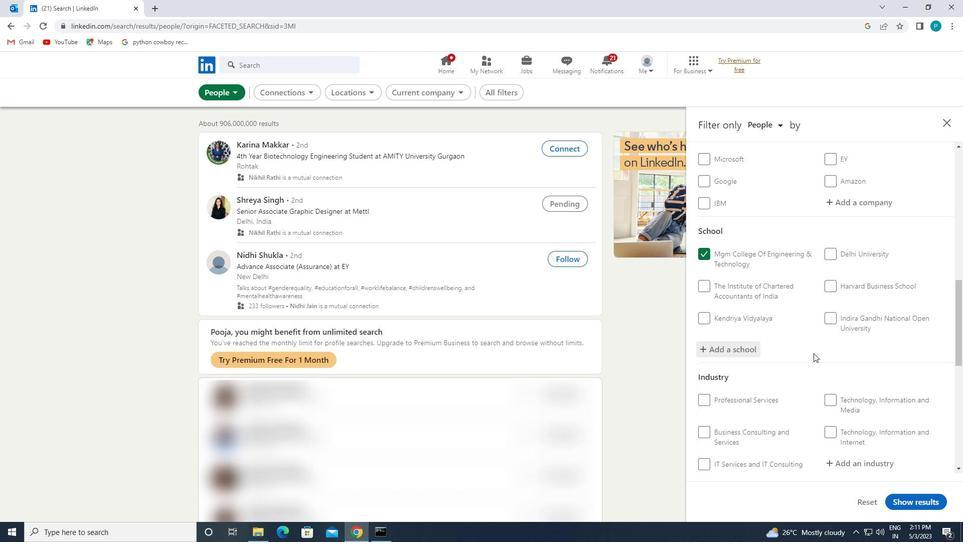 
Action: Mouse scrolled (814, 352) with delta (0, 0)
Screenshot: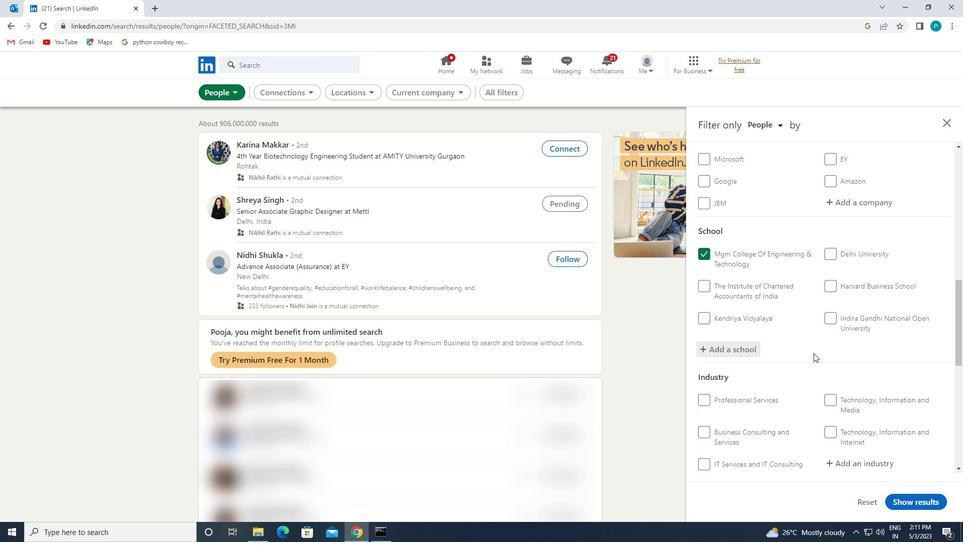 
Action: Mouse moved to (829, 362)
Screenshot: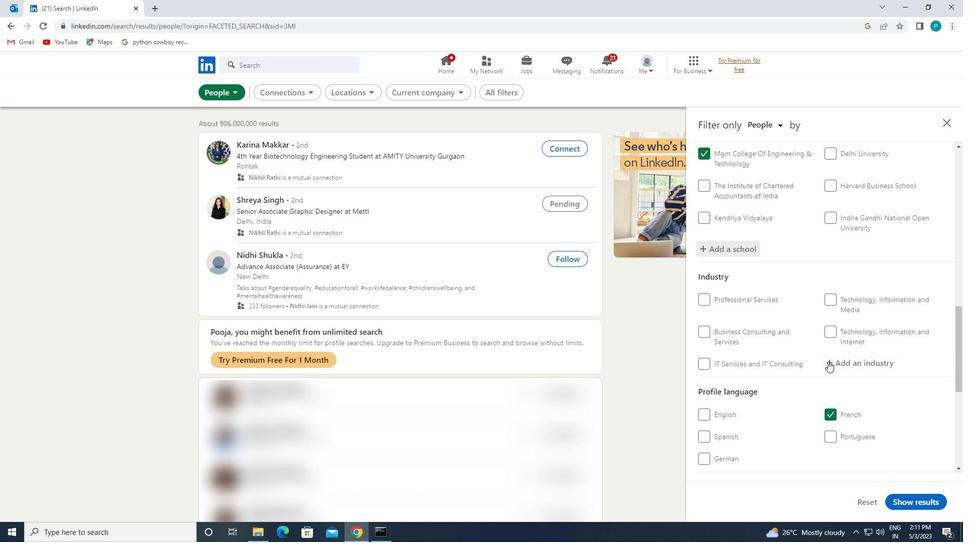 
Action: Mouse pressed left at (829, 362)
Screenshot: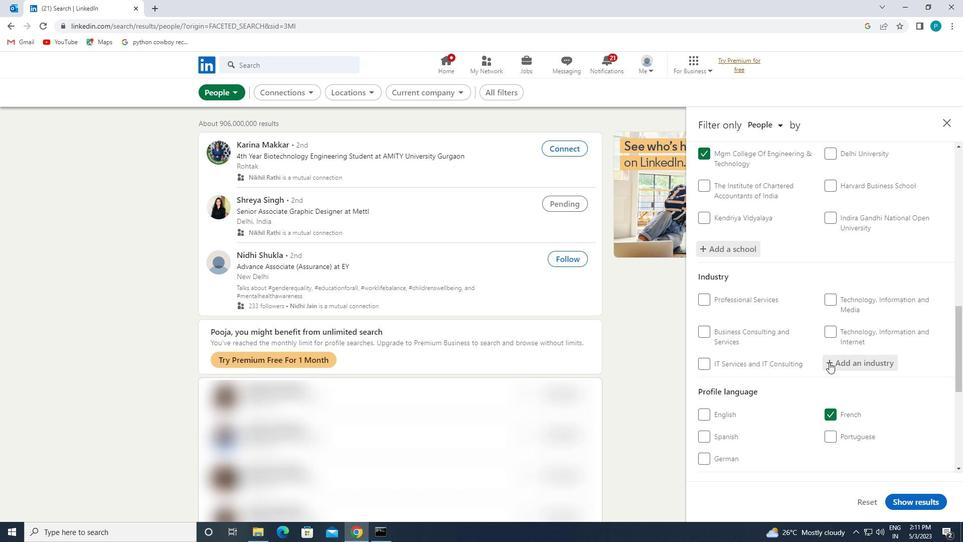 
Action: Mouse moved to (831, 363)
Screenshot: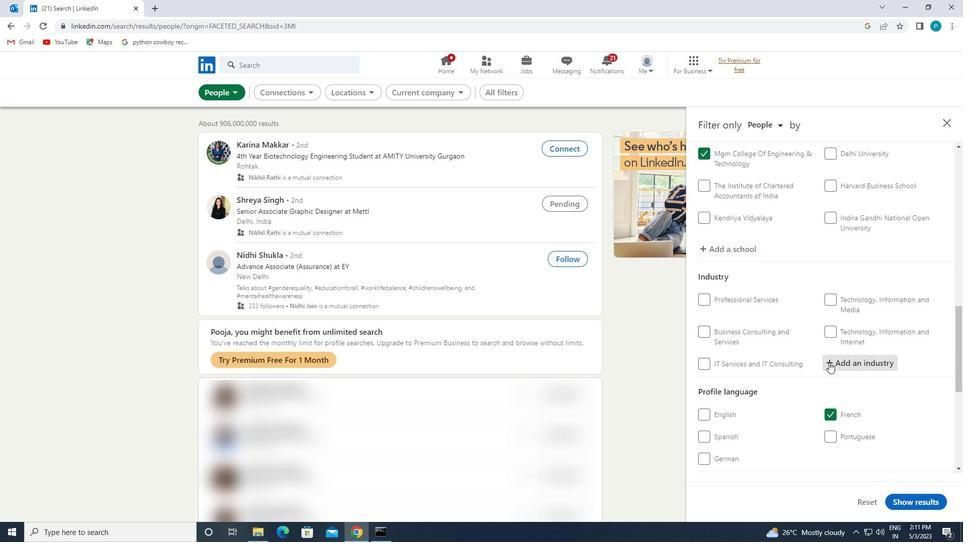 
Action: Key pressed <Key.caps_lock>M<Key.caps_lock>US
Screenshot: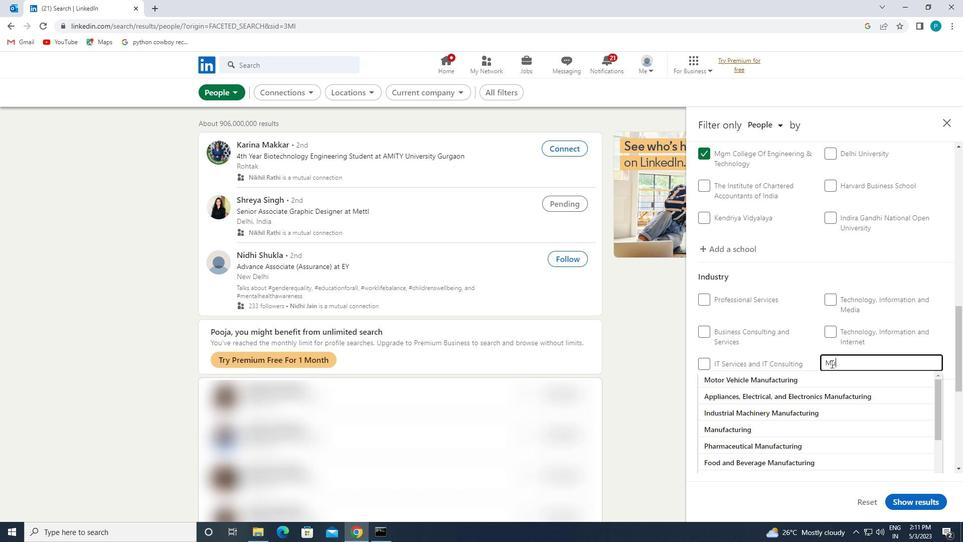 
Action: Mouse moved to (786, 380)
Screenshot: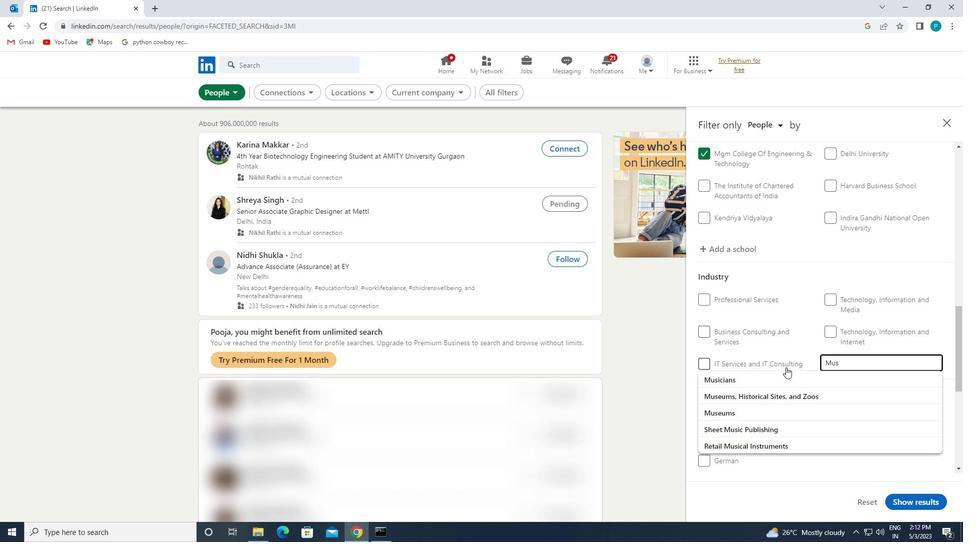 
Action: Mouse pressed left at (786, 380)
Screenshot: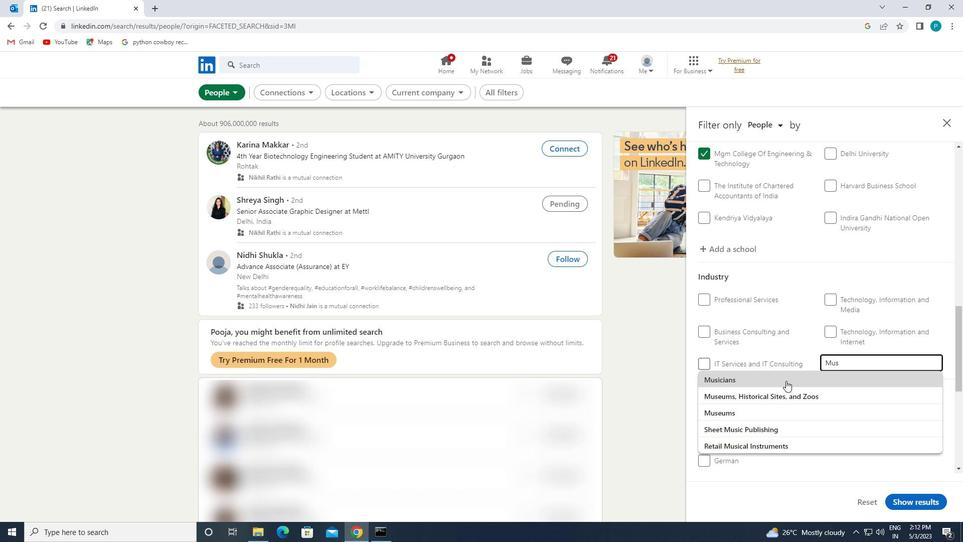 
Action: Mouse scrolled (786, 380) with delta (0, 0)
Screenshot: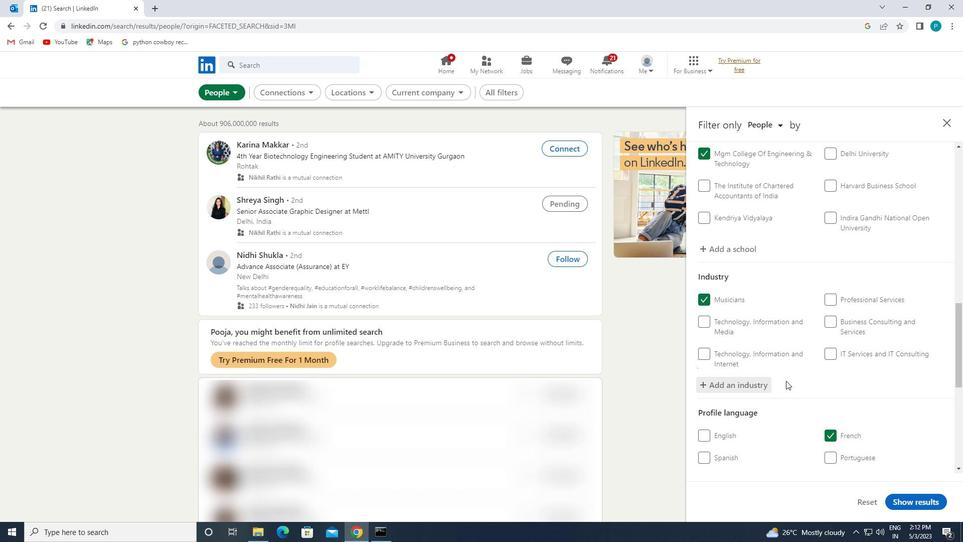 
Action: Mouse scrolled (786, 380) with delta (0, 0)
Screenshot: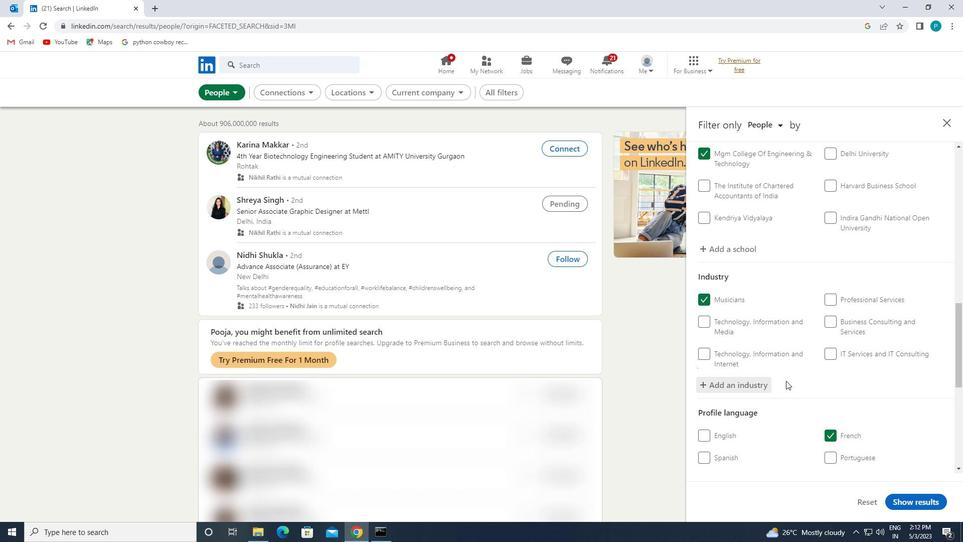 
Action: Mouse scrolled (786, 380) with delta (0, 0)
Screenshot: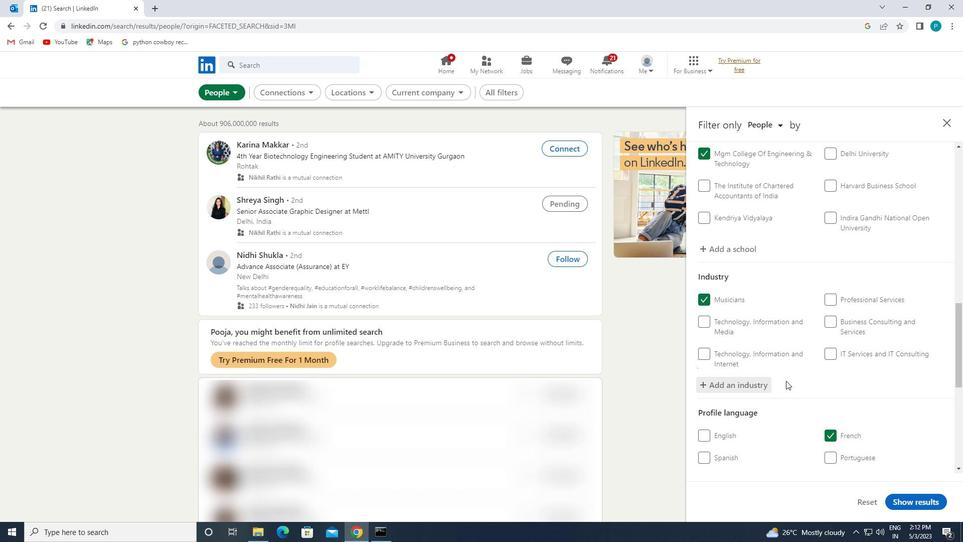 
Action: Mouse moved to (786, 380)
Screenshot: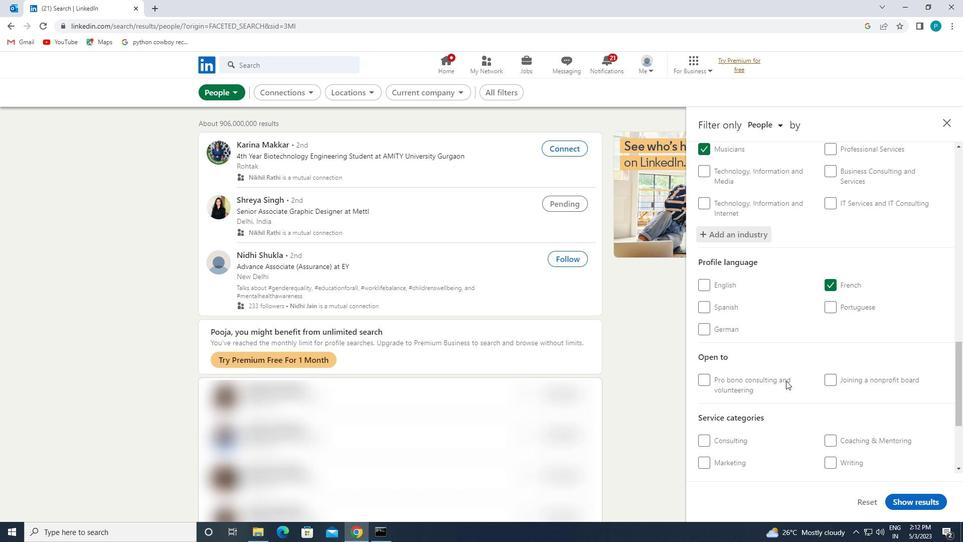 
Action: Mouse scrolled (786, 380) with delta (0, 0)
Screenshot: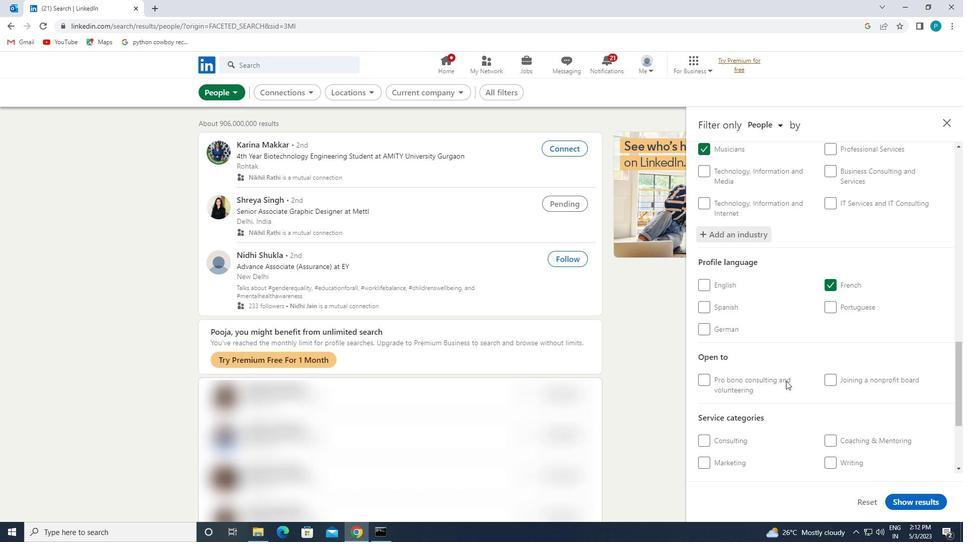 
Action: Mouse scrolled (786, 380) with delta (0, 0)
Screenshot: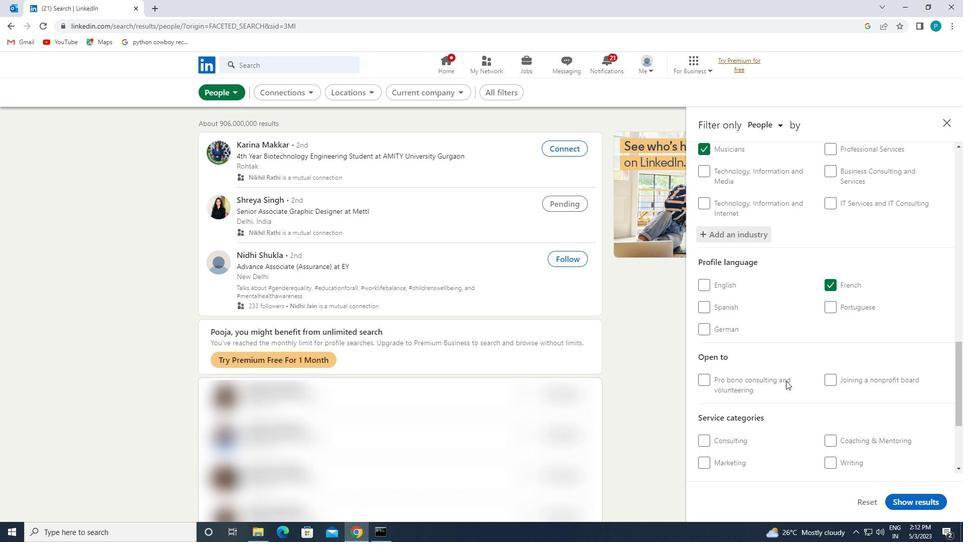 
Action: Mouse moved to (786, 381)
Screenshot: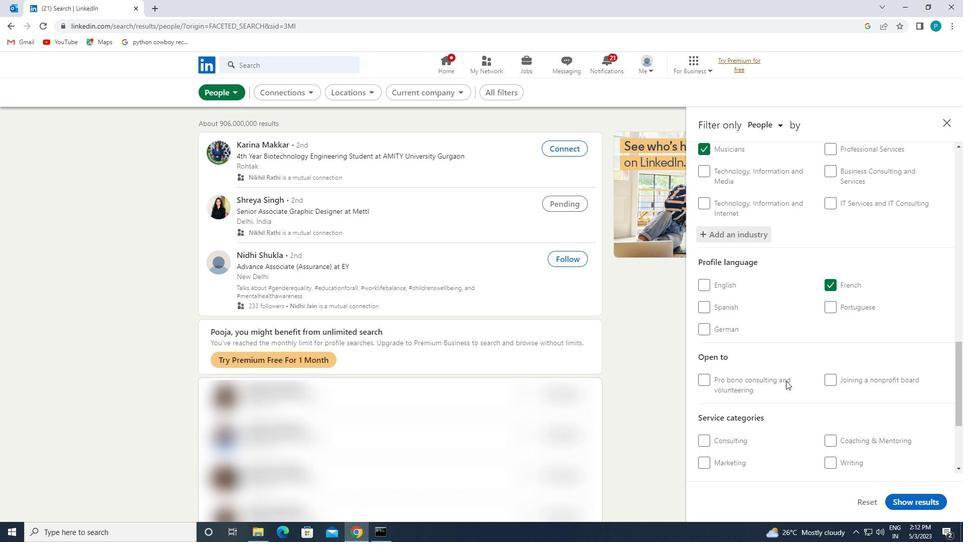 
Action: Mouse scrolled (786, 380) with delta (0, 0)
Screenshot: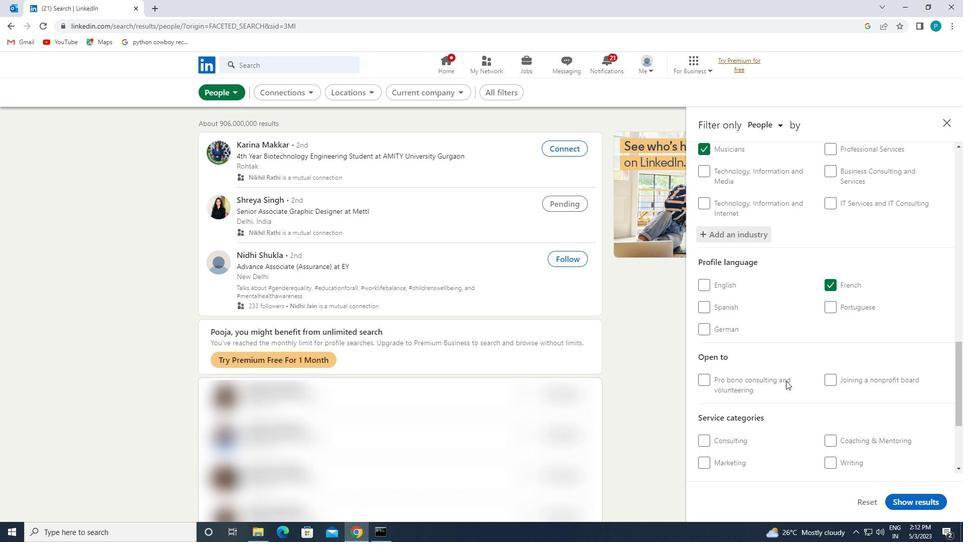 
Action: Mouse scrolled (786, 380) with delta (0, 0)
Screenshot: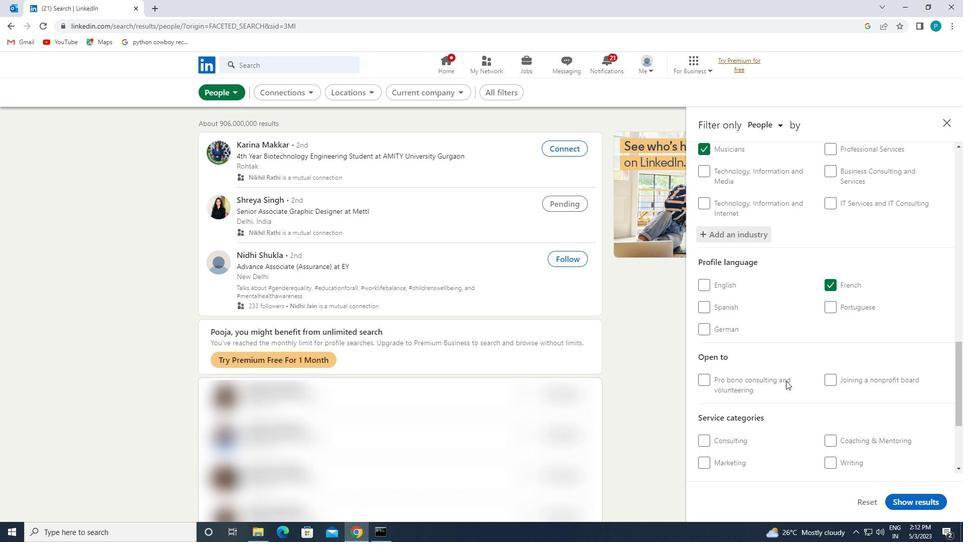 
Action: Mouse moved to (840, 325)
Screenshot: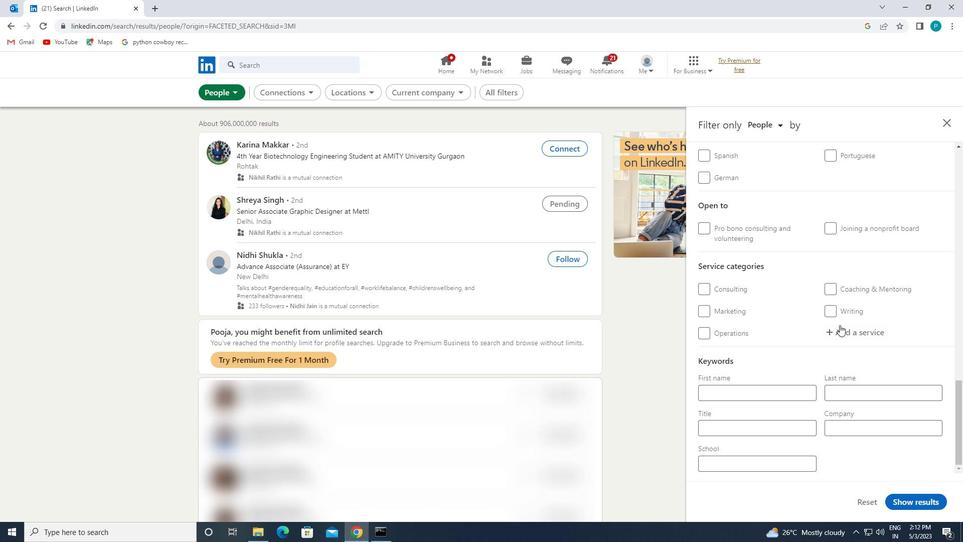 
Action: Mouse pressed left at (840, 325)
Screenshot: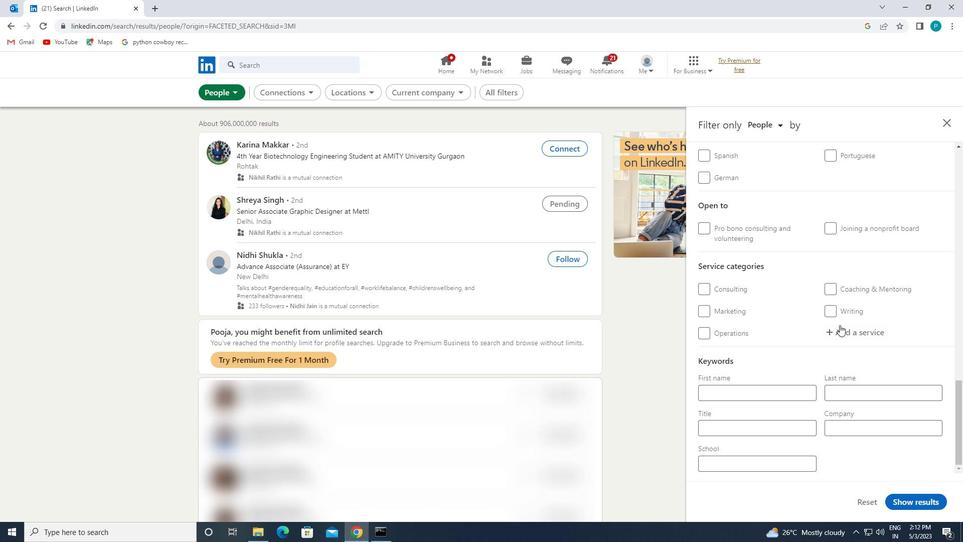 
Action: Key pressed <Key.caps_lock>S<Key.caps_lock>UPPORT<Key.space><Key.space><Key.caps_lock>T<Key.caps_lock>ECHNICAL<Key.space><Key.caps_lock>W<Key.caps_lock>RITING
Screenshot: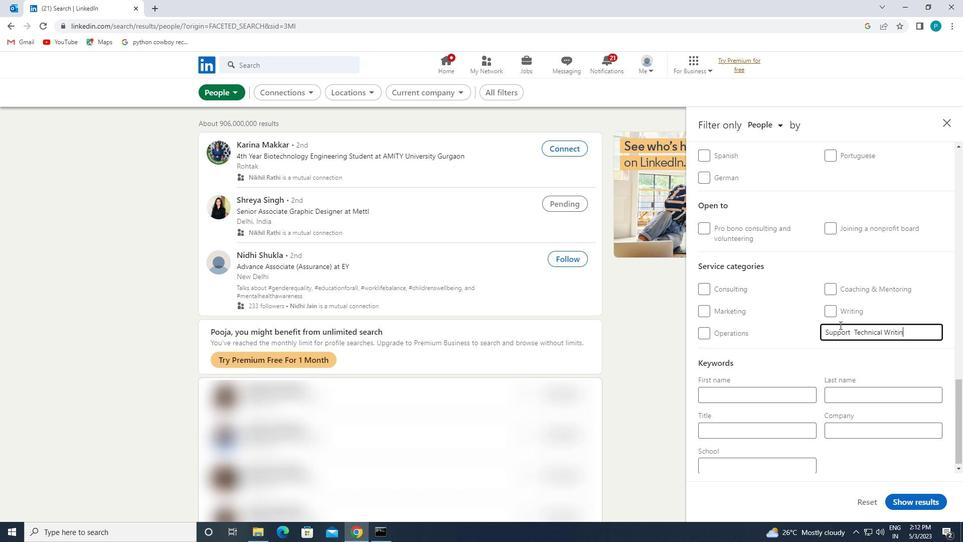 
Action: Mouse moved to (791, 429)
Screenshot: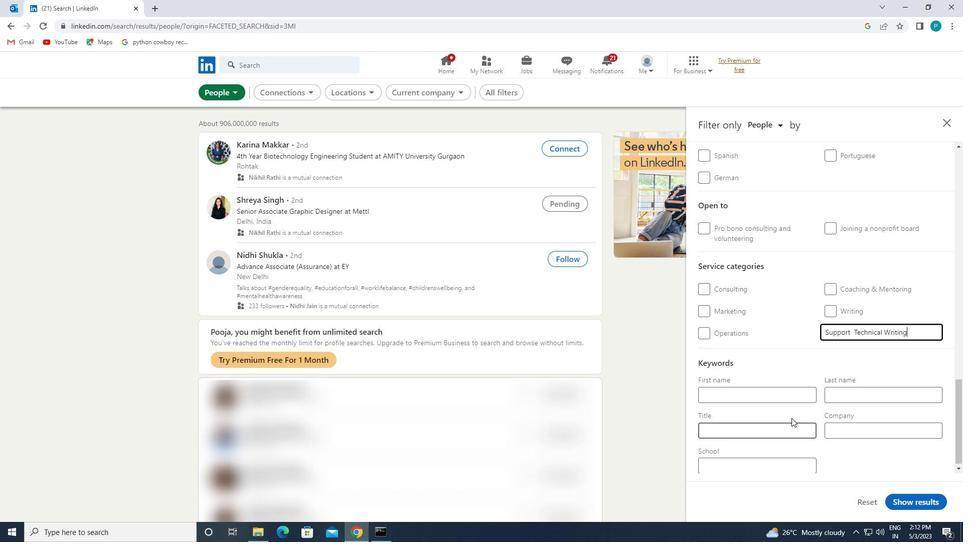 
Action: Mouse pressed left at (791, 429)
Screenshot: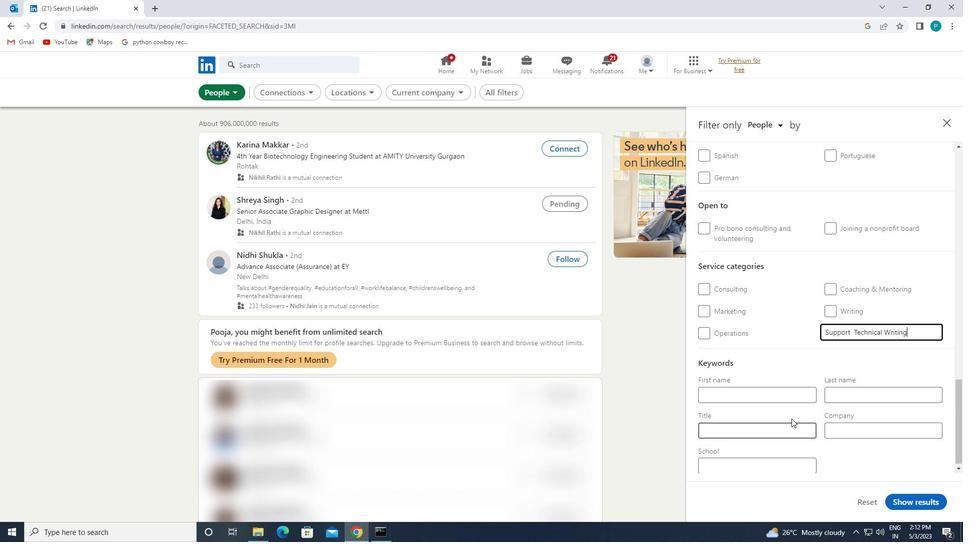 
Action: Key pressed <Key.caps_lock>R<Key.backspace>T<Key.caps_lock>EACHER
Screenshot: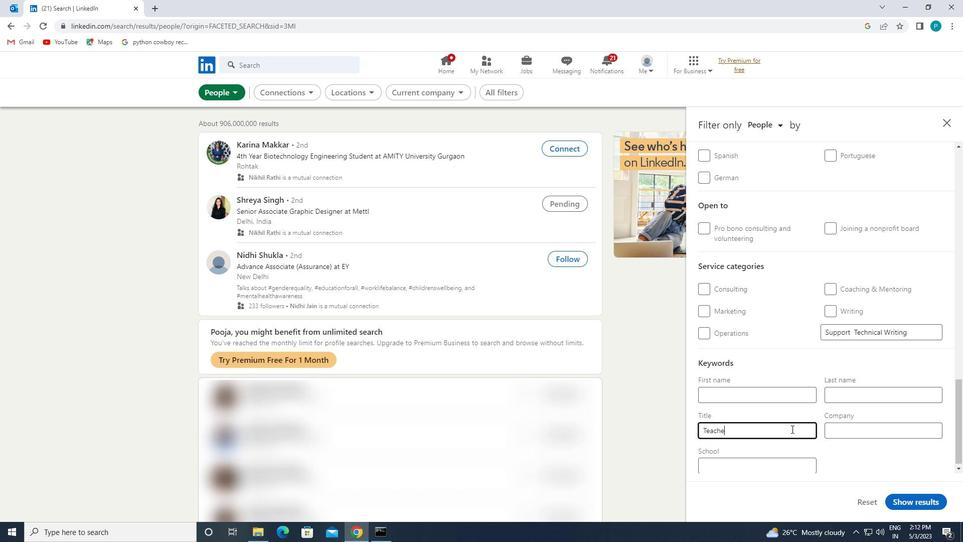 
Action: Mouse moved to (916, 497)
Screenshot: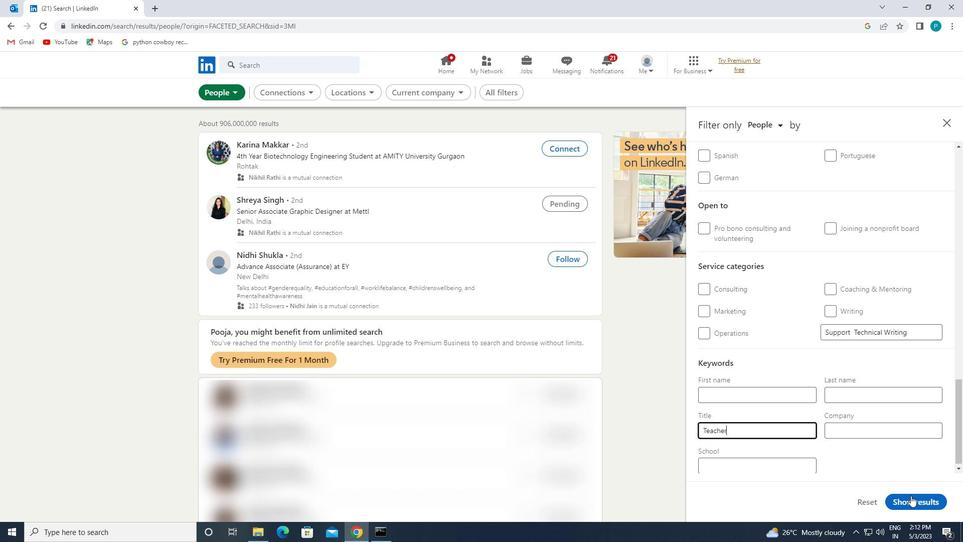 
Action: Mouse pressed left at (916, 497)
Screenshot: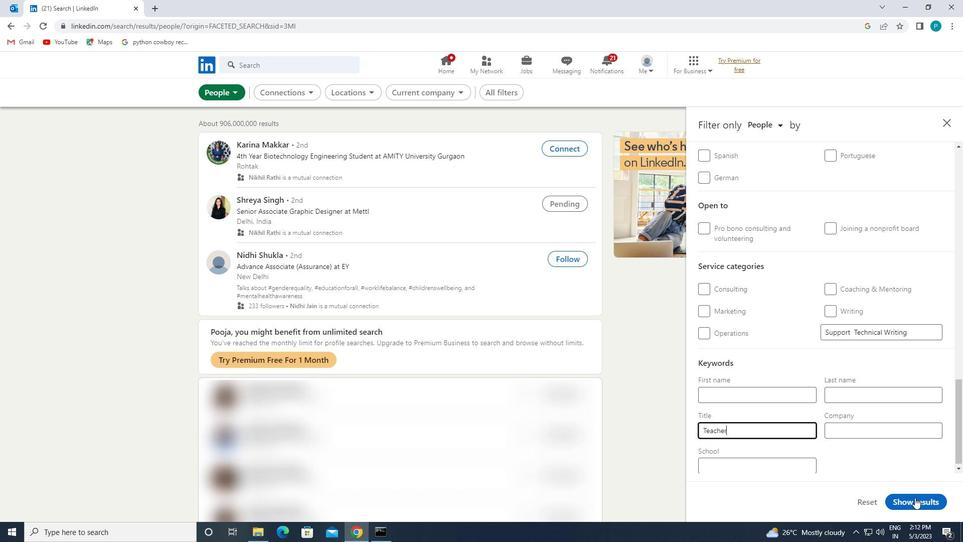 
